 Task: Create a due date automation trigger when advanced on, 2 days after a card is due add dates starting today at 11:00 AM.
Action: Mouse moved to (1036, 300)
Screenshot: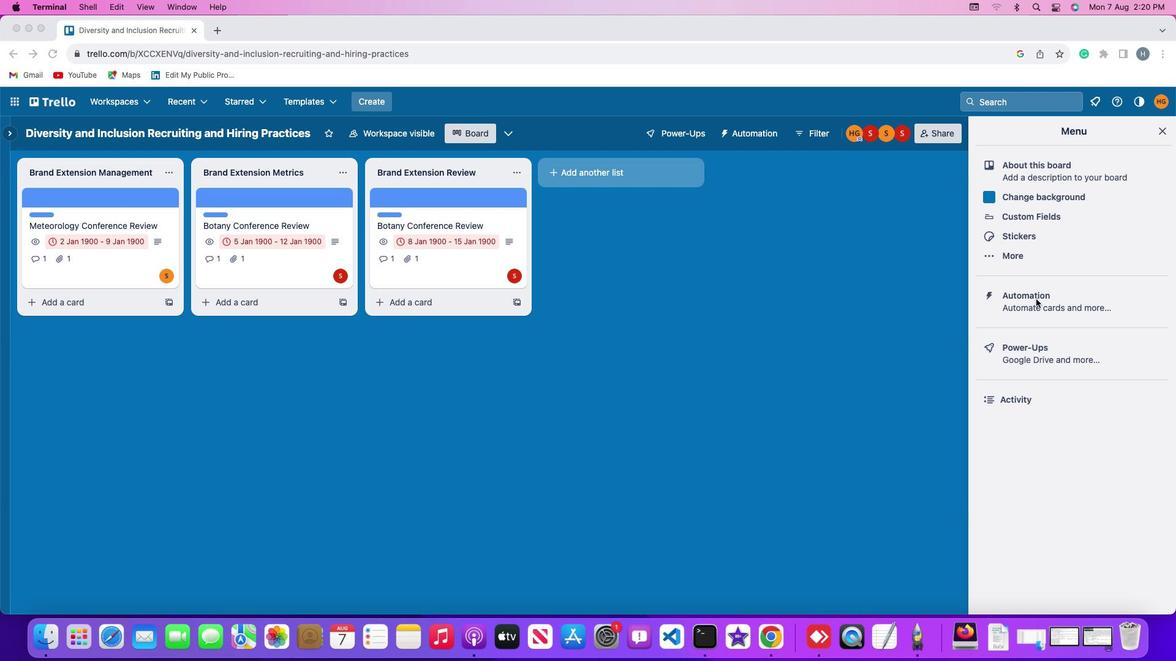 
Action: Mouse pressed left at (1036, 300)
Screenshot: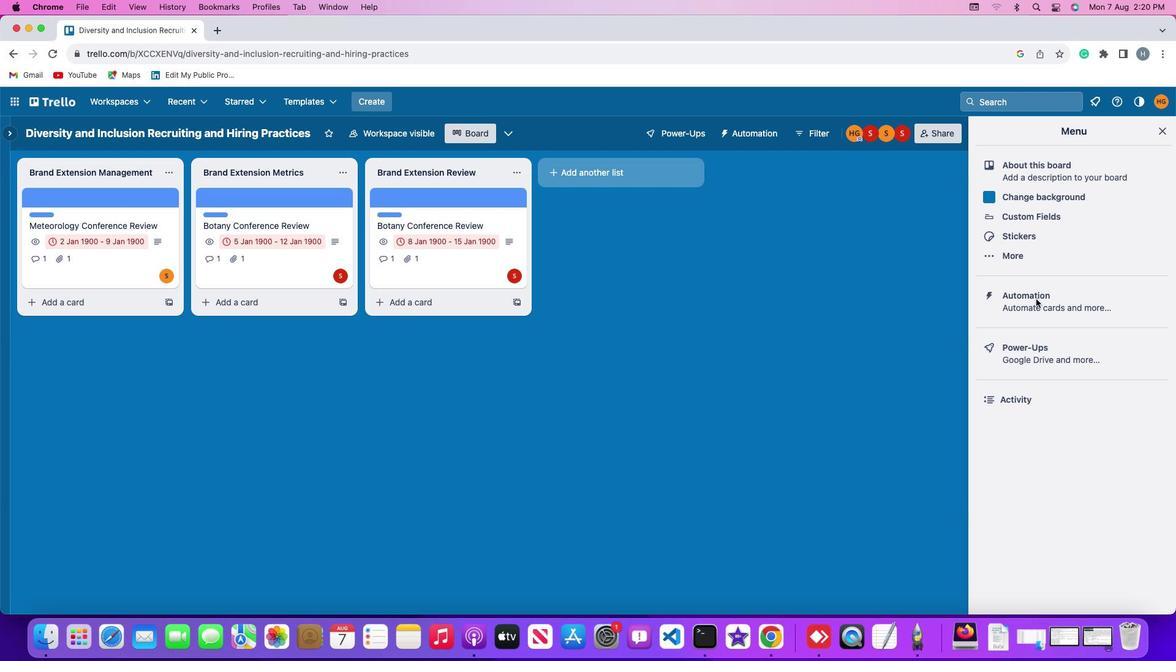 
Action: Mouse pressed left at (1036, 300)
Screenshot: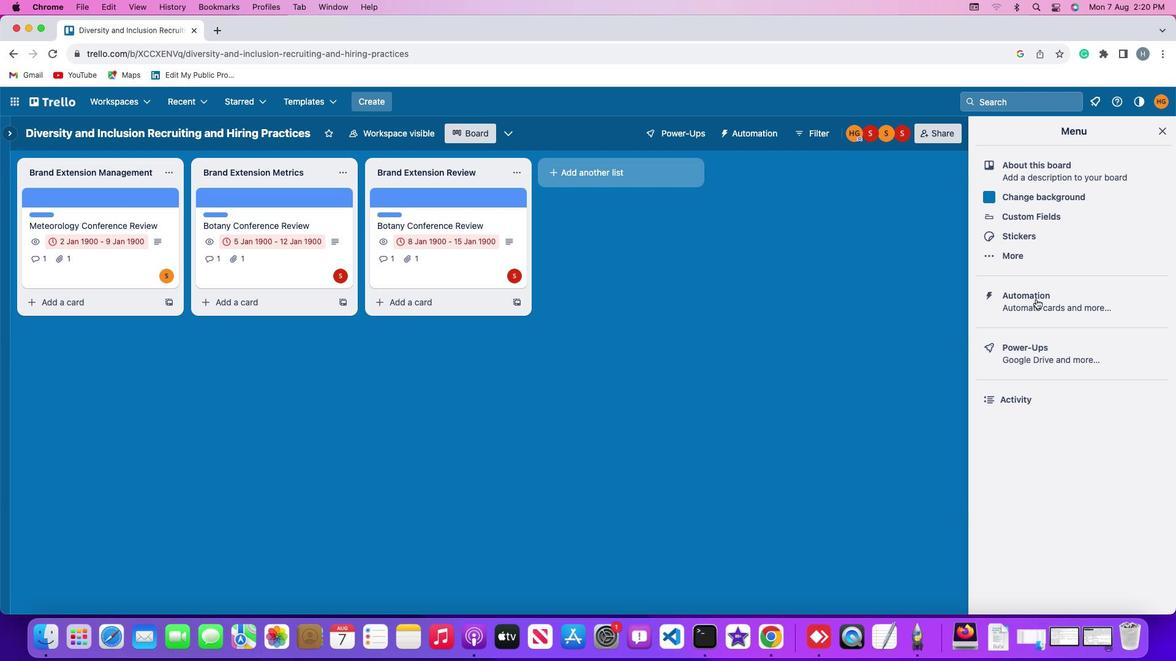 
Action: Mouse moved to (80, 291)
Screenshot: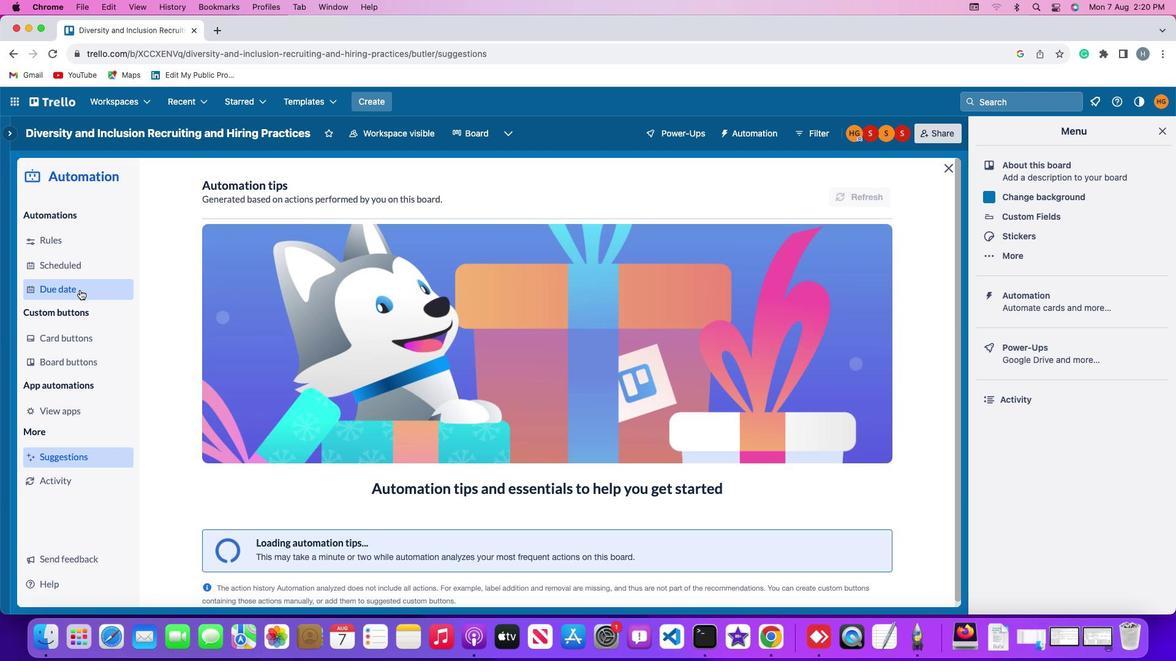 
Action: Mouse pressed left at (80, 291)
Screenshot: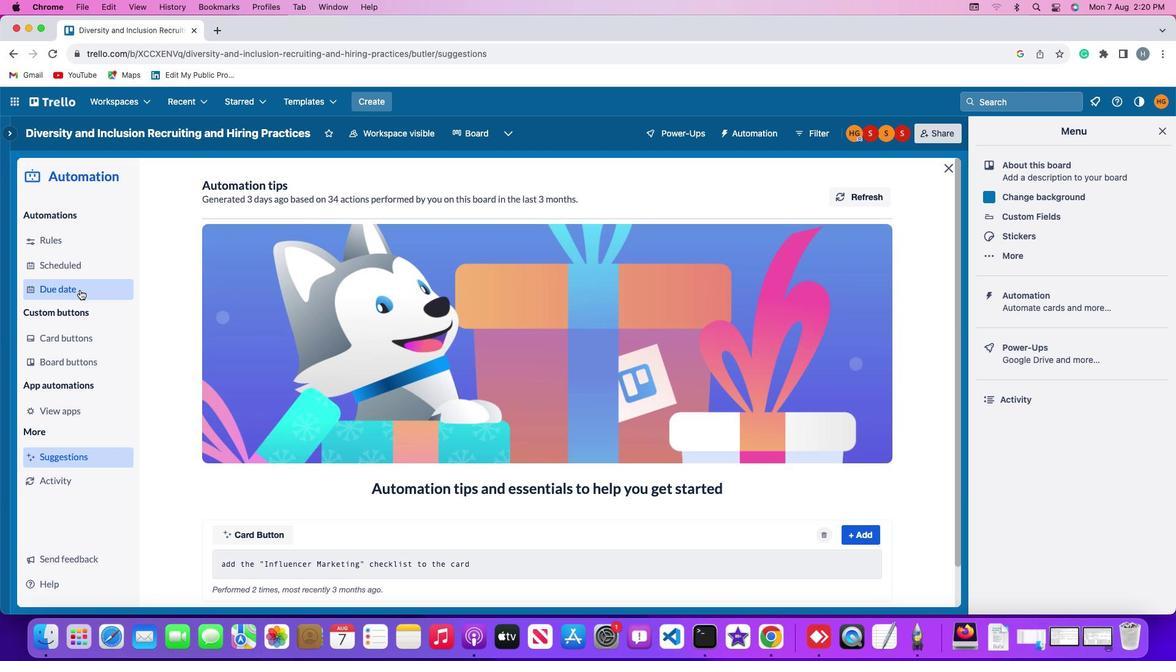 
Action: Mouse moved to (834, 186)
Screenshot: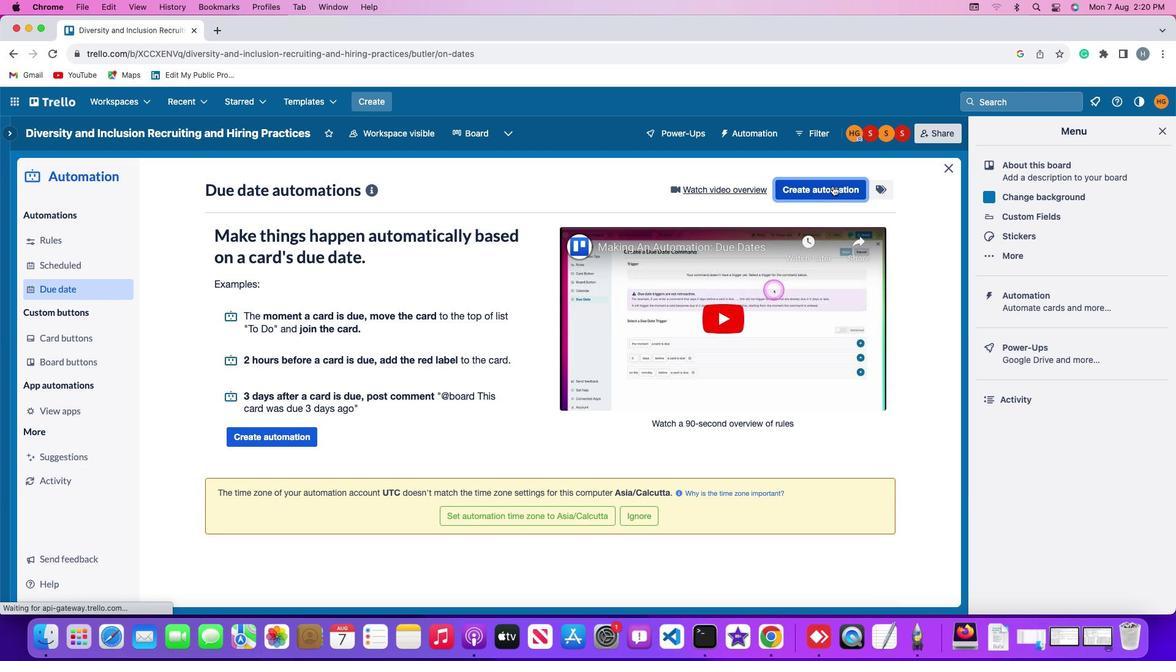 
Action: Mouse pressed left at (834, 186)
Screenshot: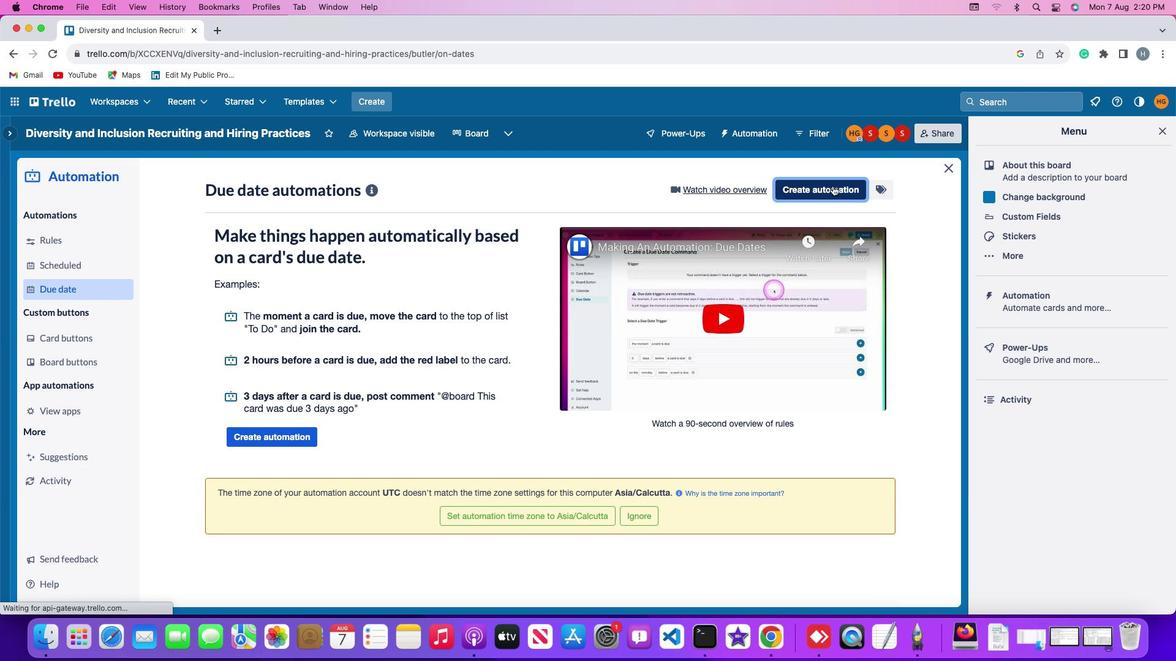 
Action: Mouse moved to (564, 309)
Screenshot: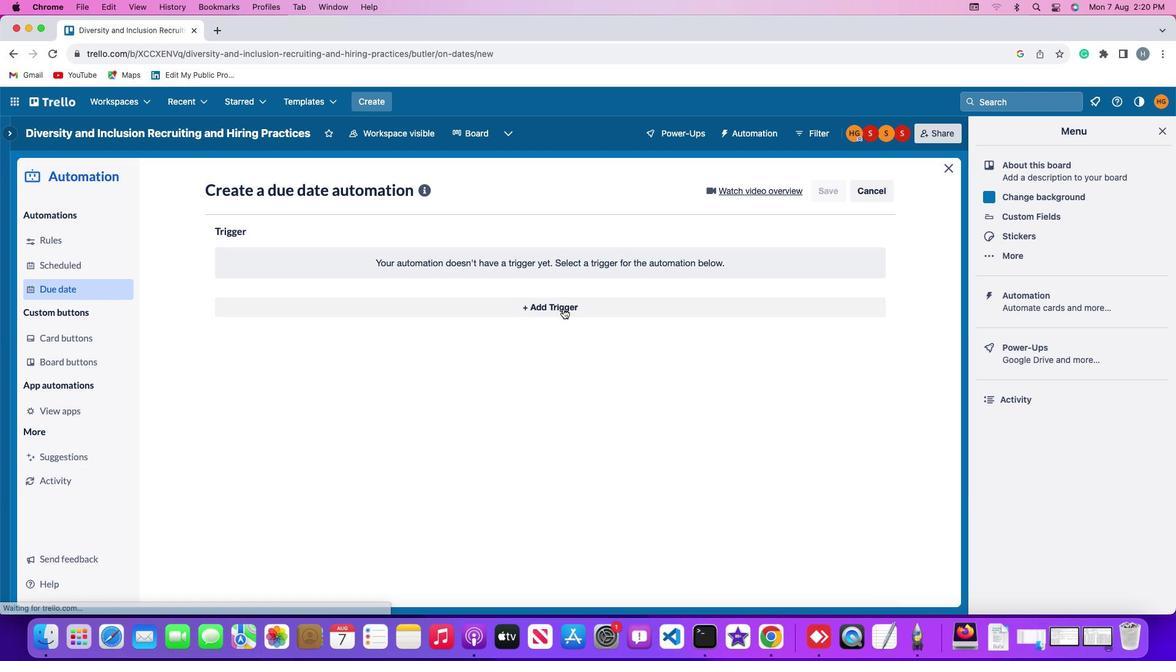 
Action: Mouse pressed left at (564, 309)
Screenshot: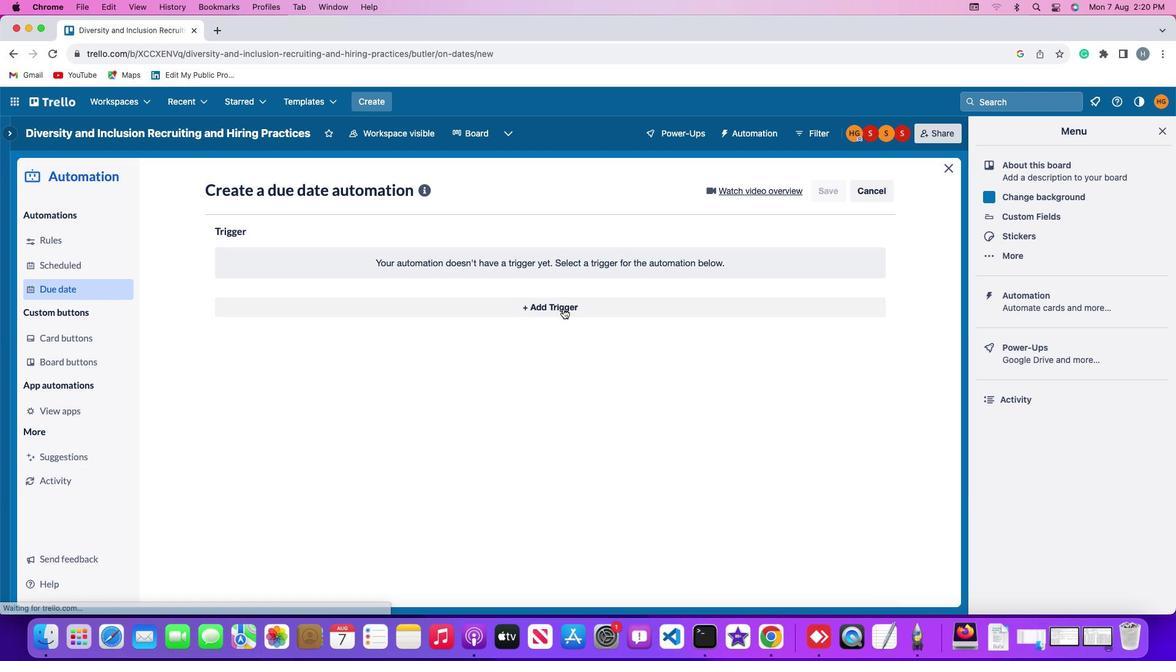 
Action: Mouse moved to (236, 497)
Screenshot: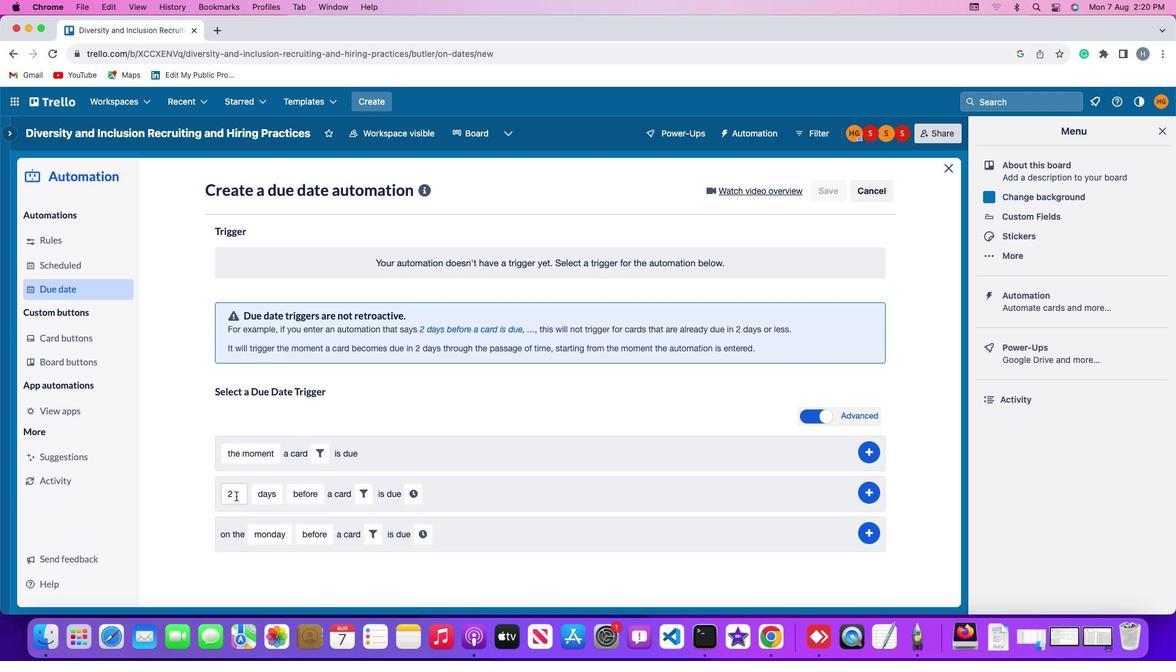 
Action: Mouse pressed left at (236, 497)
Screenshot: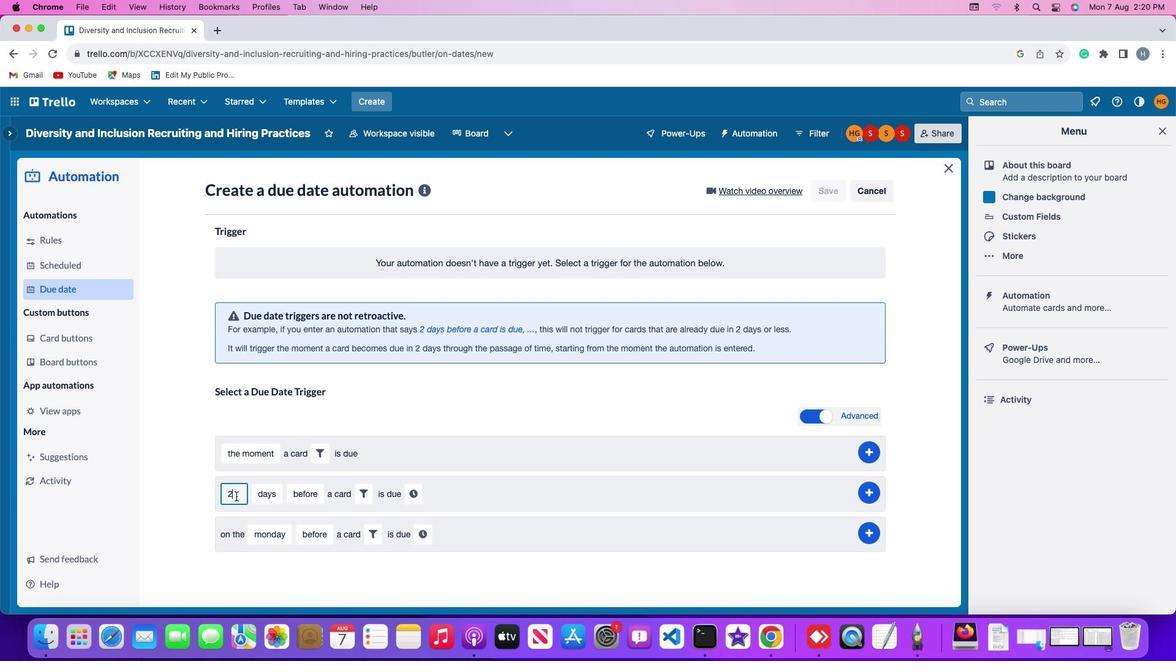 
Action: Mouse moved to (237, 496)
Screenshot: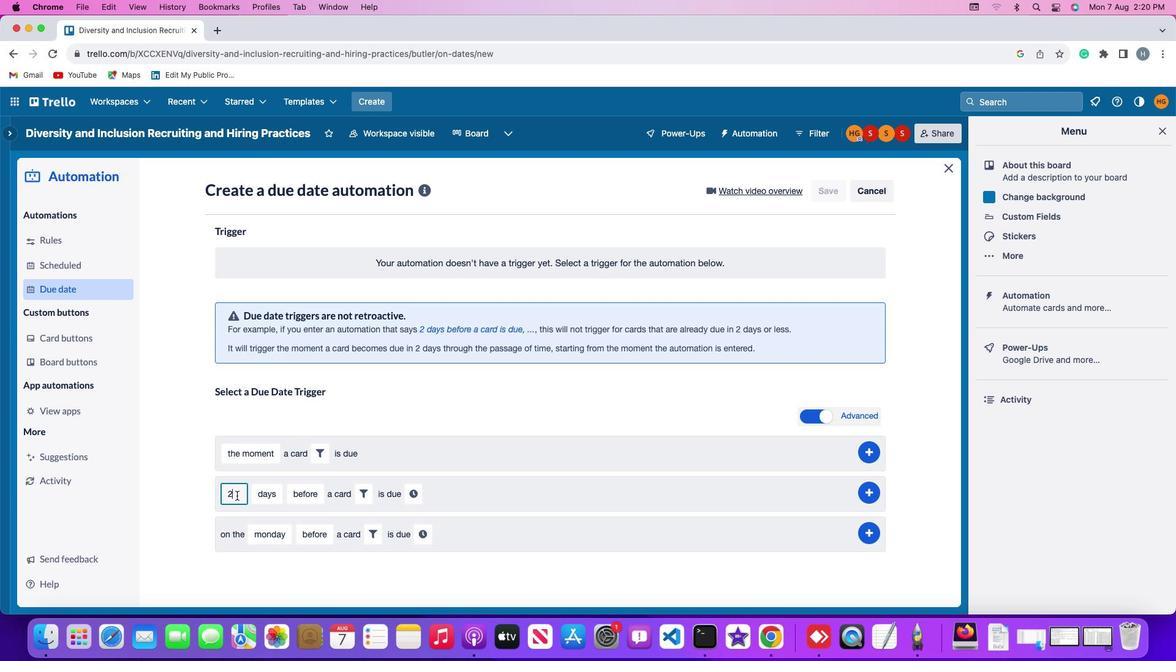 
Action: Key pressed Key.backspace'2'
Screenshot: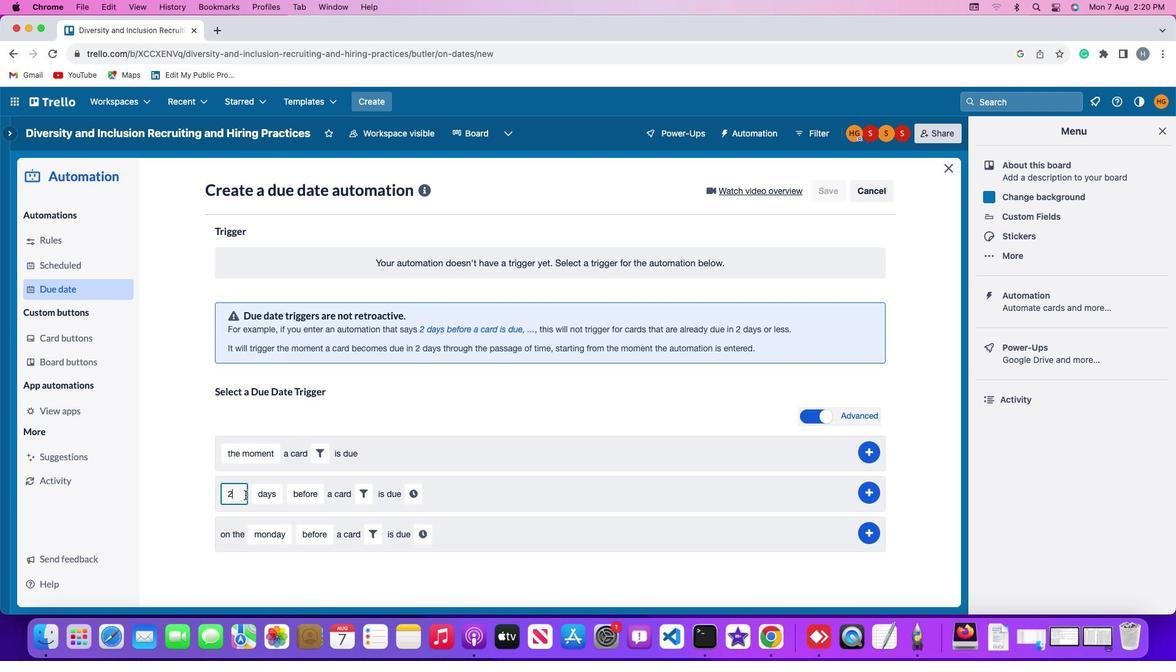 
Action: Mouse moved to (275, 496)
Screenshot: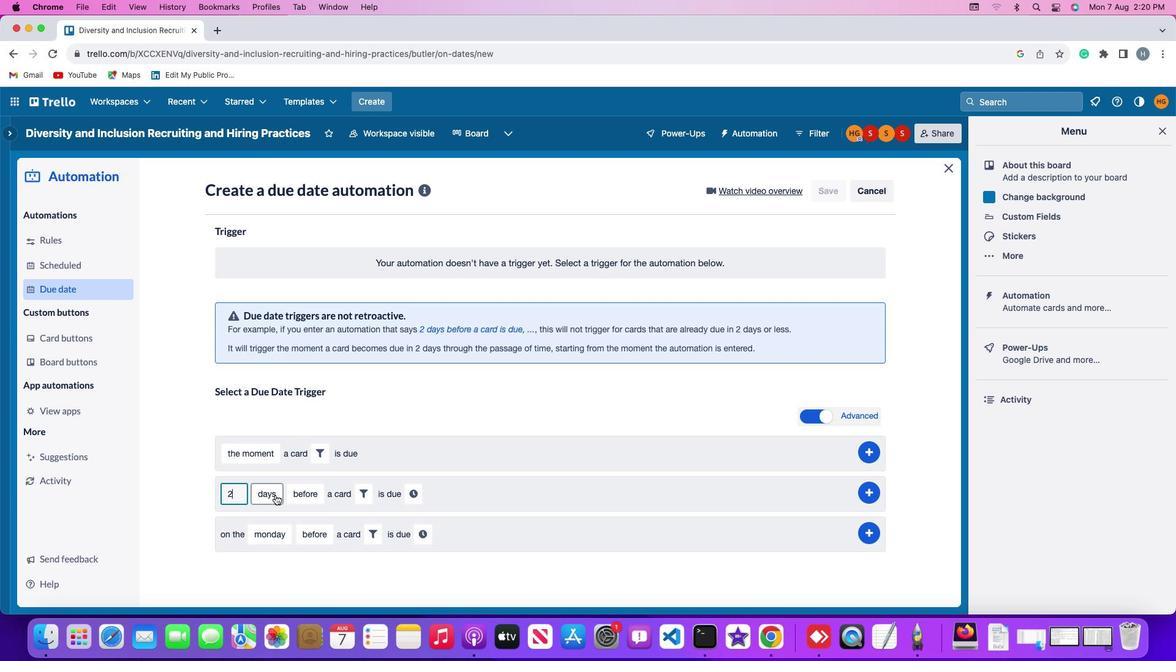 
Action: Mouse pressed left at (275, 496)
Screenshot: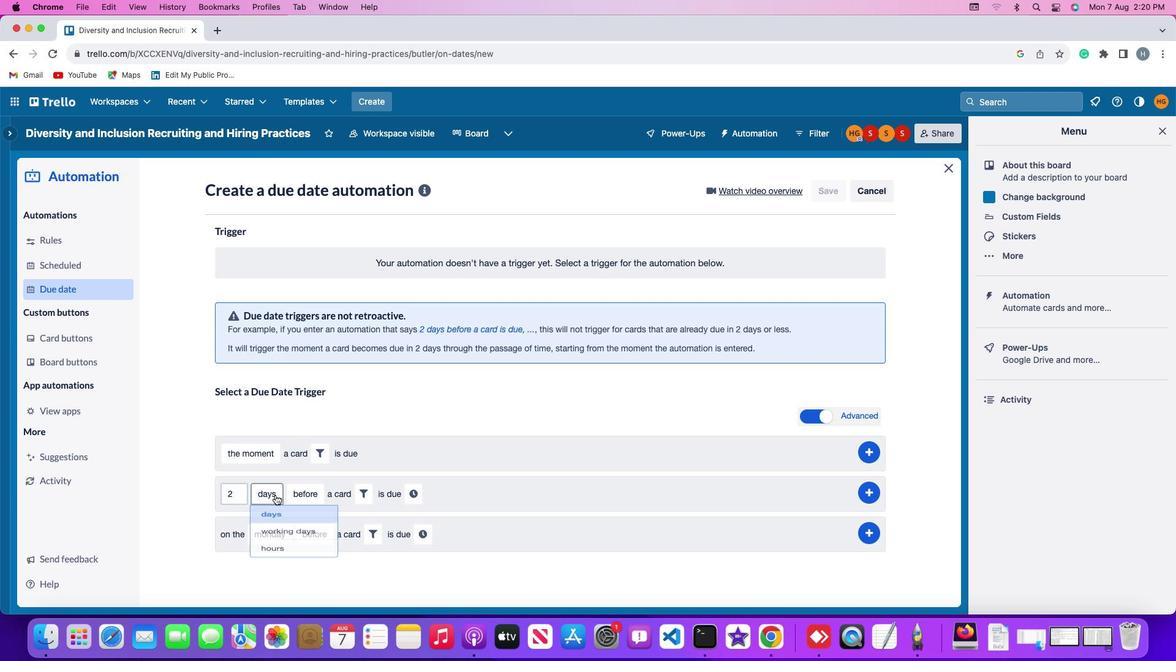 
Action: Mouse moved to (278, 517)
Screenshot: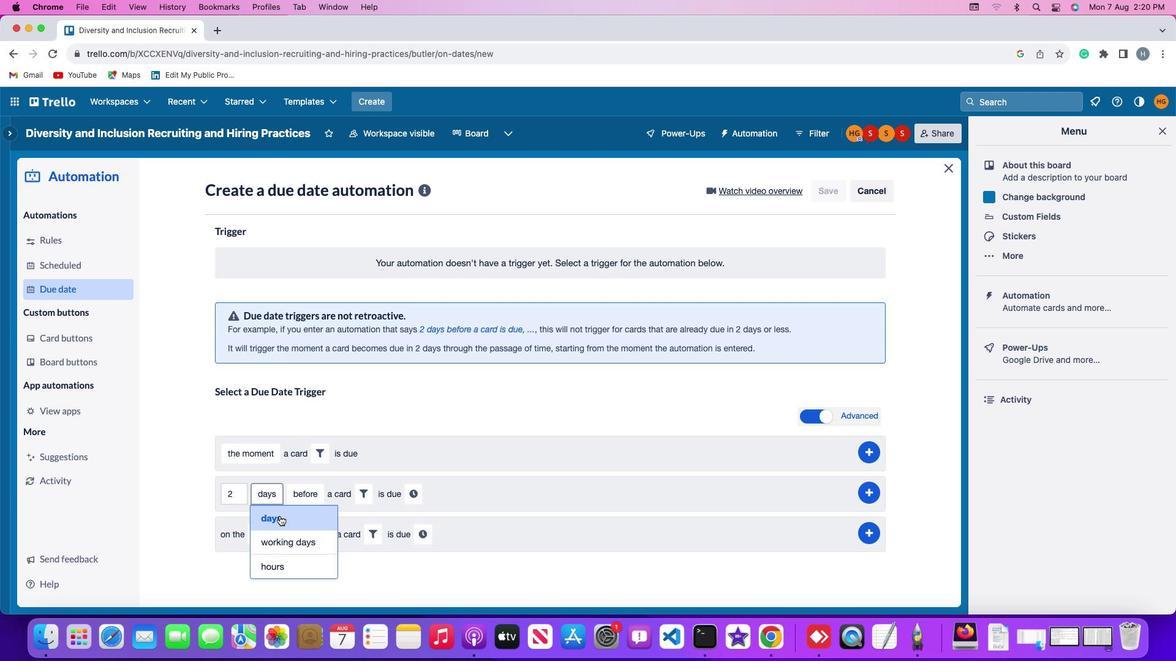 
Action: Mouse pressed left at (278, 517)
Screenshot: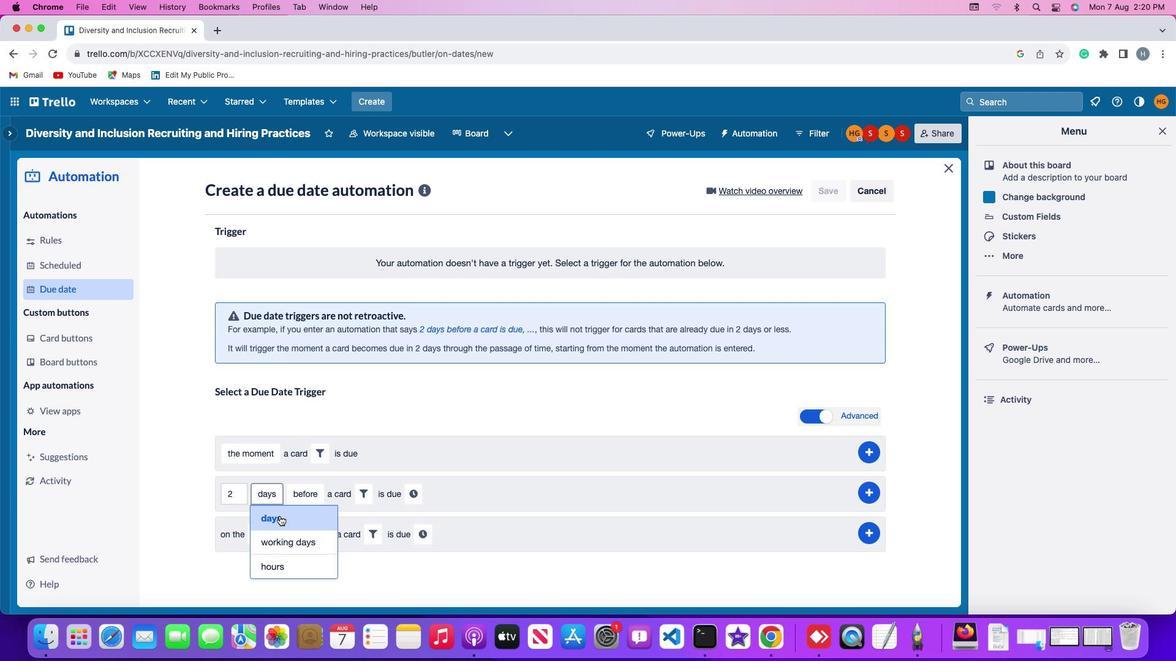 
Action: Mouse moved to (298, 496)
Screenshot: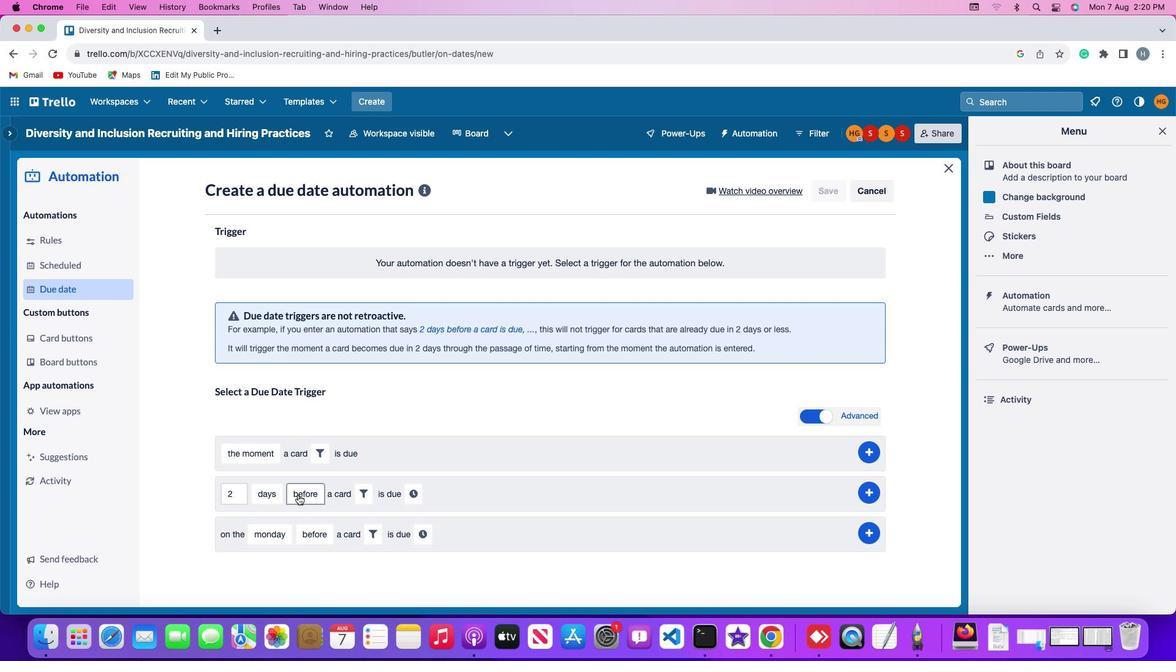 
Action: Mouse pressed left at (298, 496)
Screenshot: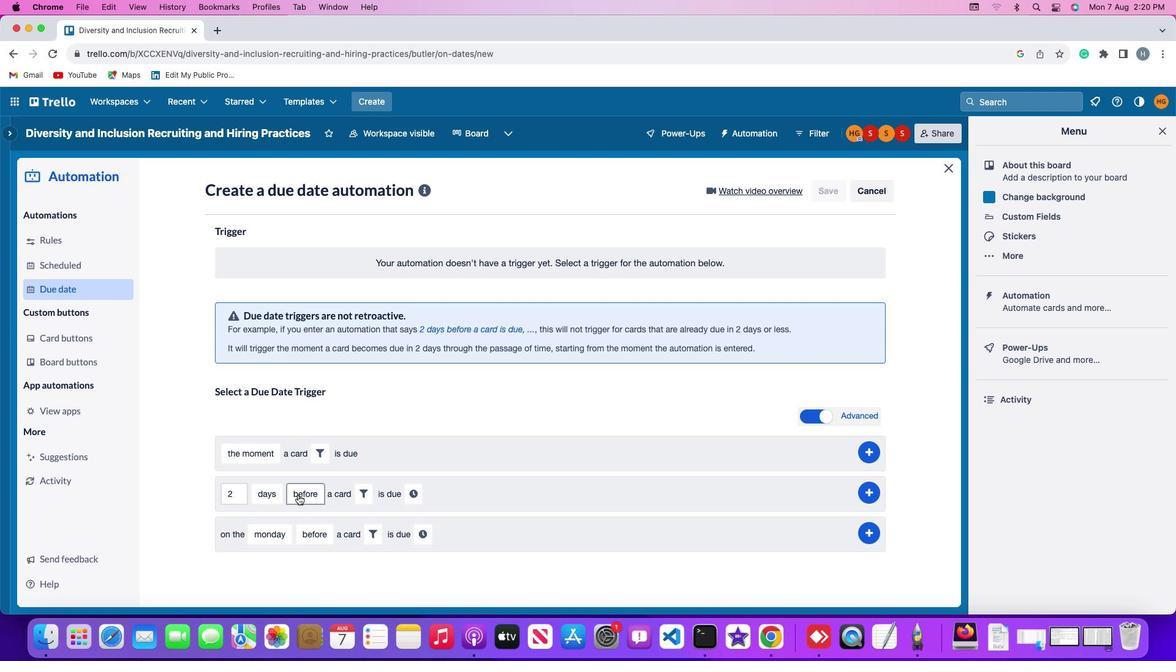 
Action: Mouse moved to (303, 541)
Screenshot: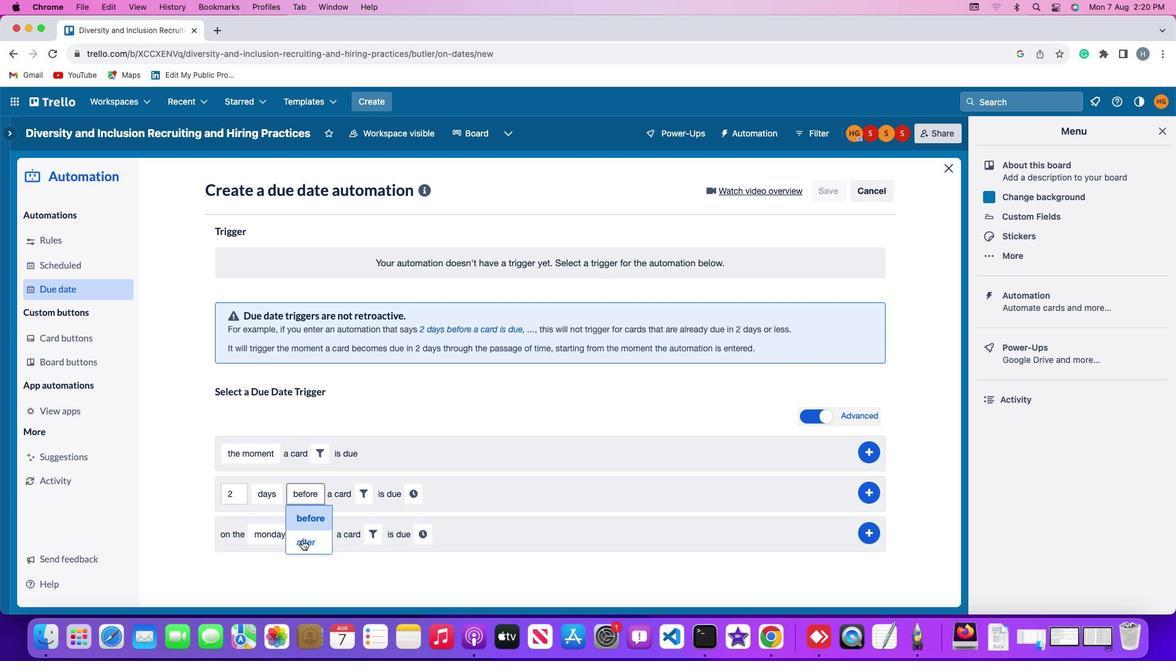 
Action: Mouse pressed left at (303, 541)
Screenshot: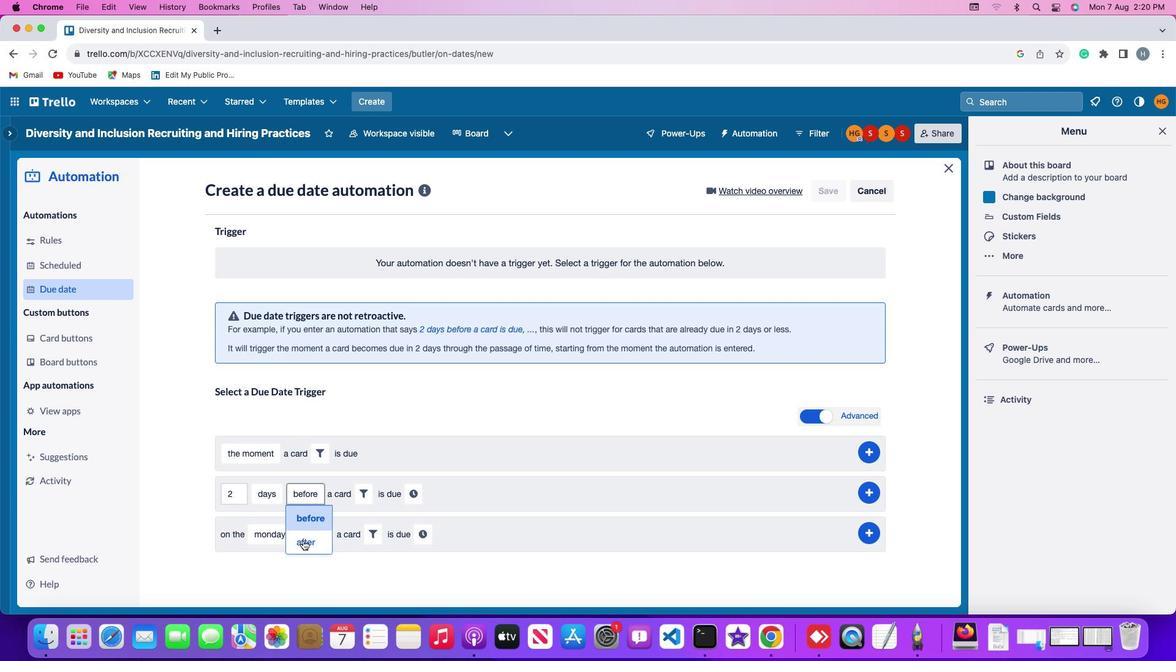 
Action: Mouse moved to (352, 497)
Screenshot: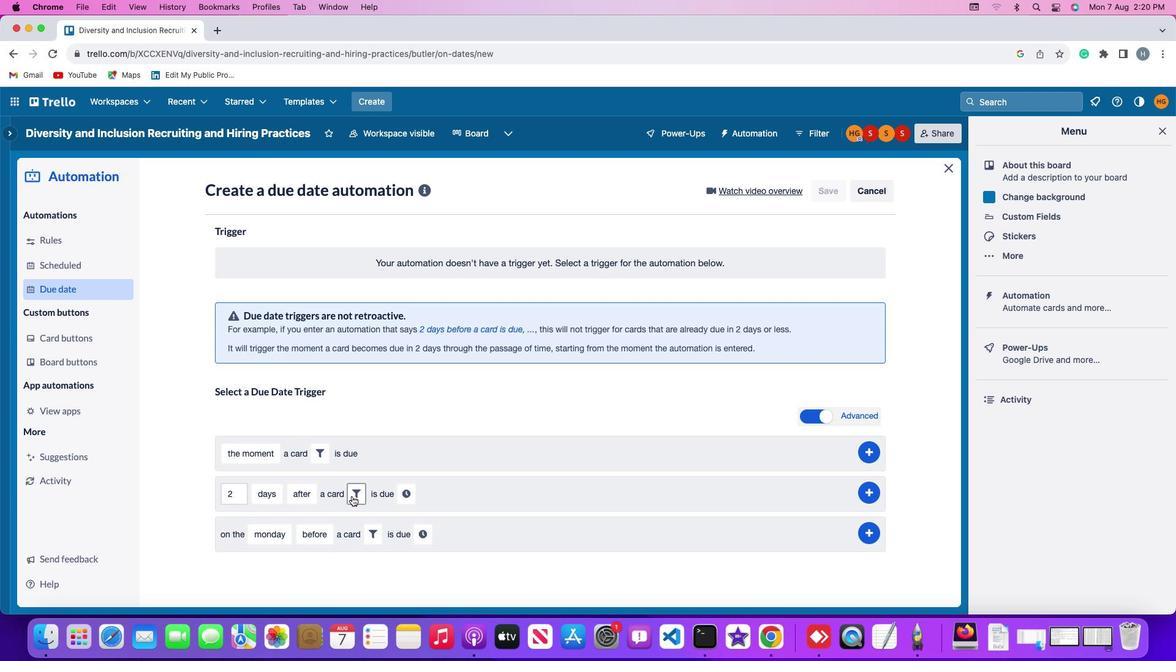 
Action: Mouse pressed left at (352, 497)
Screenshot: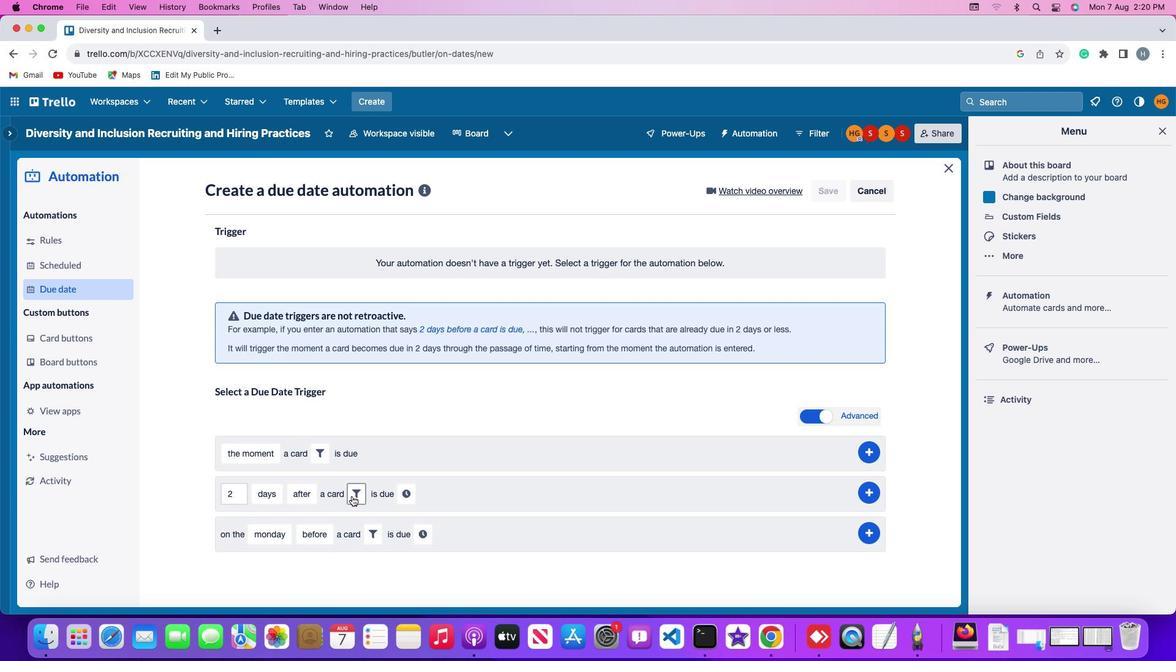 
Action: Mouse moved to (421, 534)
Screenshot: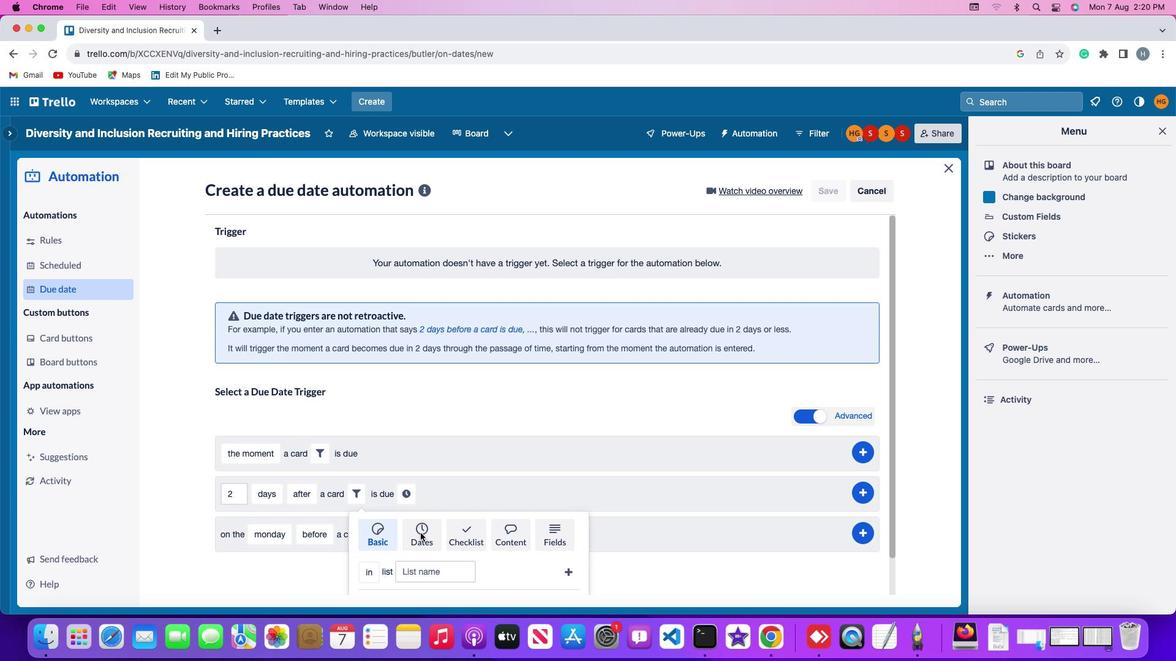 
Action: Mouse pressed left at (421, 534)
Screenshot: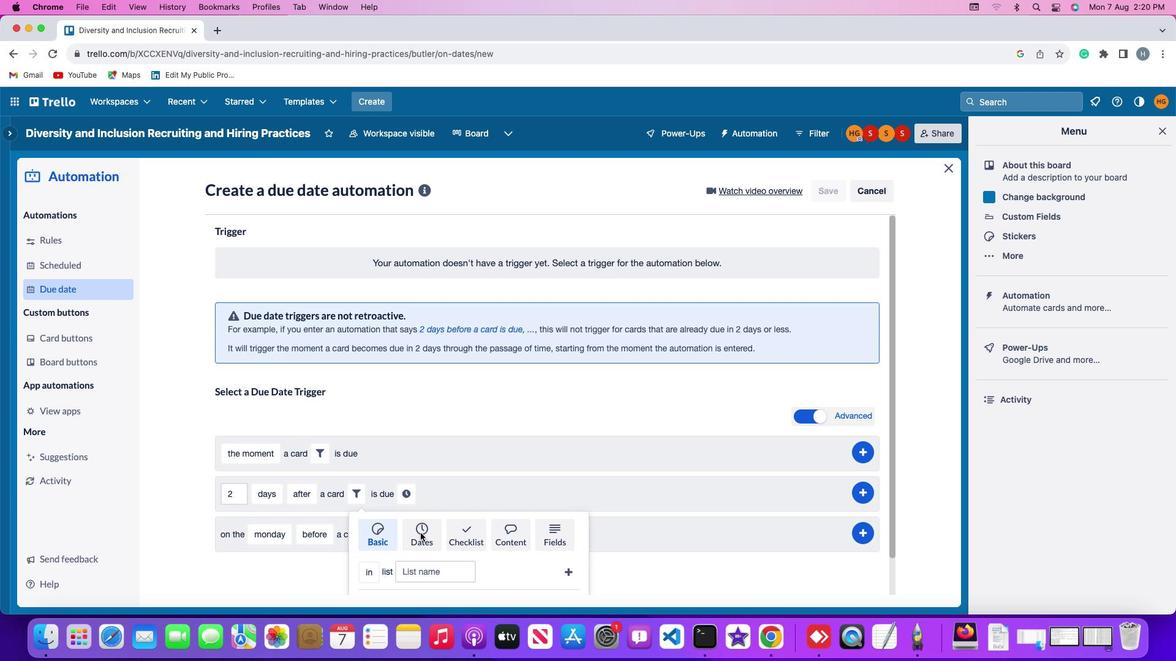 
Action: Mouse scrolled (421, 534) with delta (0, 0)
Screenshot: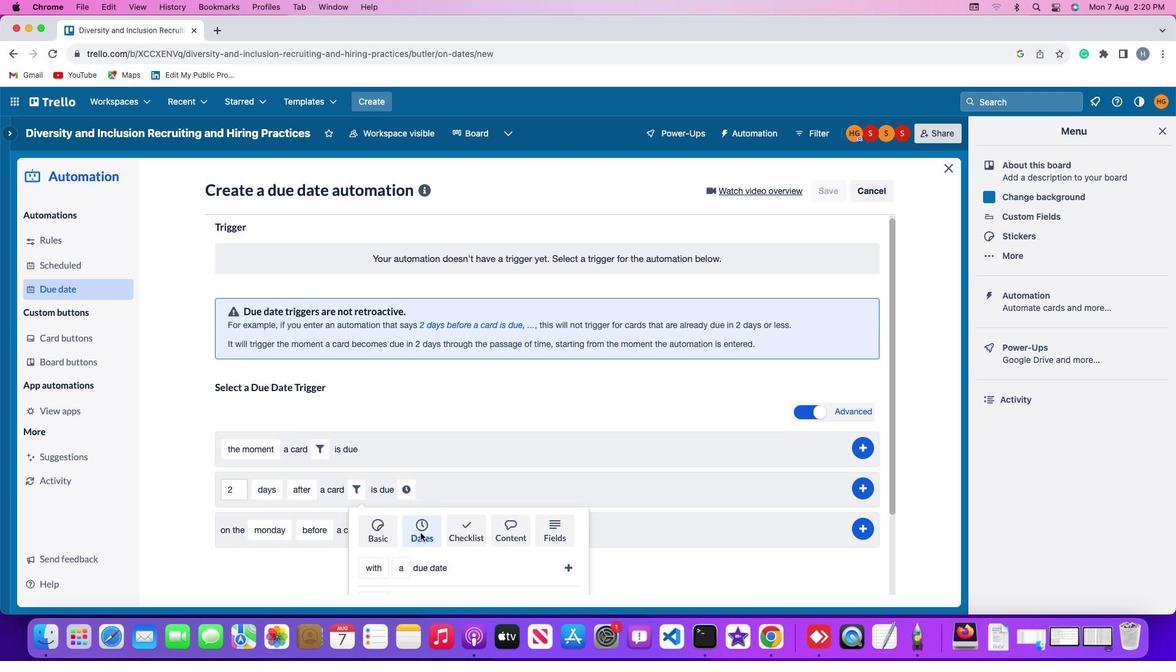 
Action: Mouse scrolled (421, 534) with delta (0, 0)
Screenshot: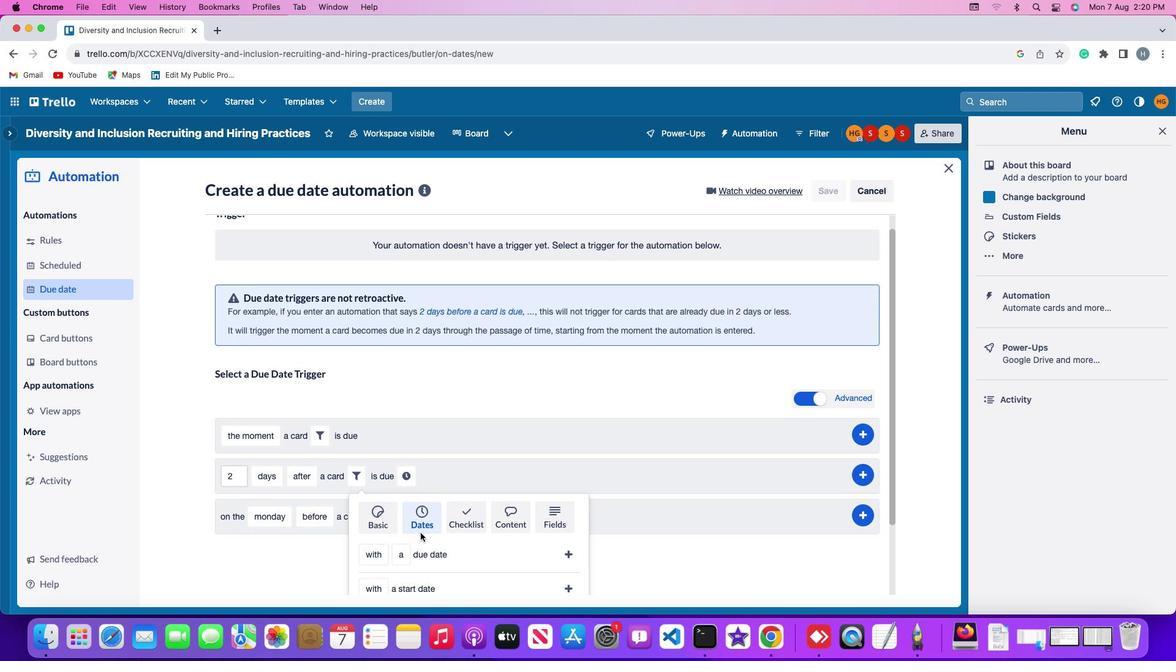 
Action: Mouse scrolled (421, 534) with delta (0, 0)
Screenshot: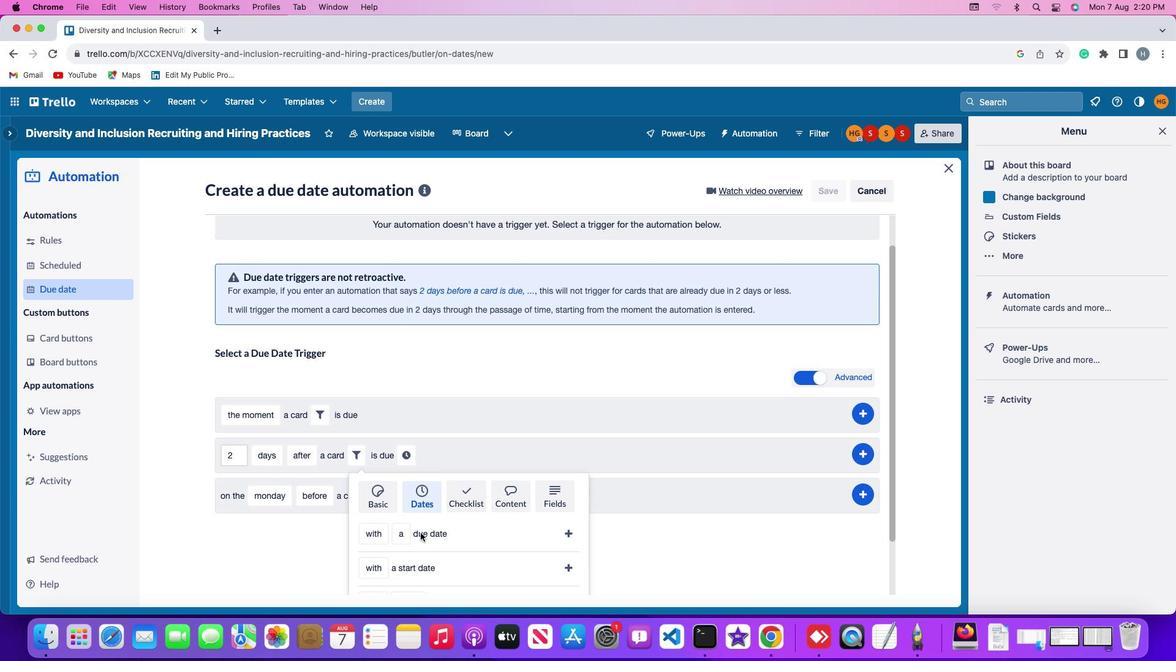 
Action: Mouse scrolled (421, 534) with delta (0, -1)
Screenshot: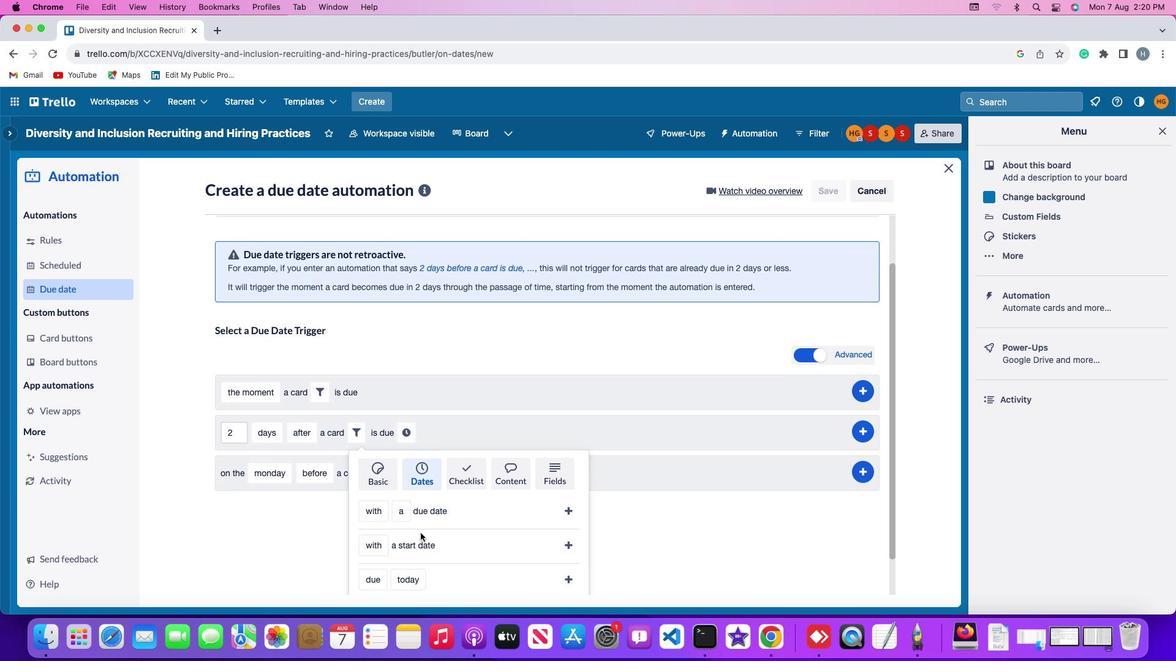 
Action: Mouse moved to (384, 538)
Screenshot: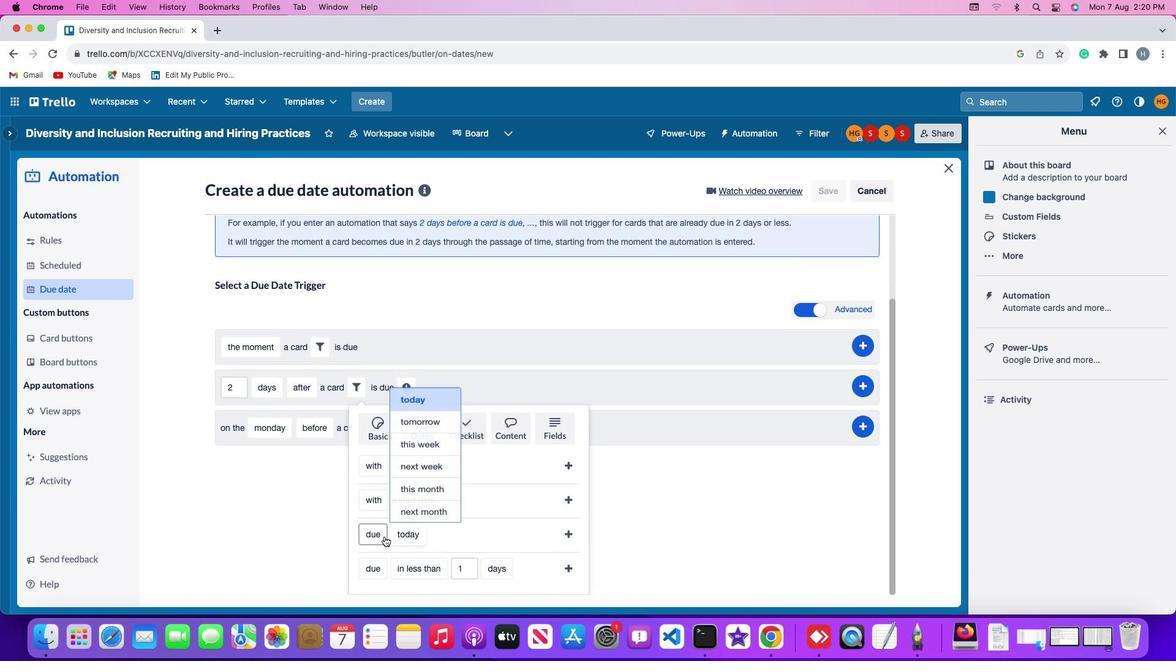 
Action: Mouse pressed left at (384, 538)
Screenshot: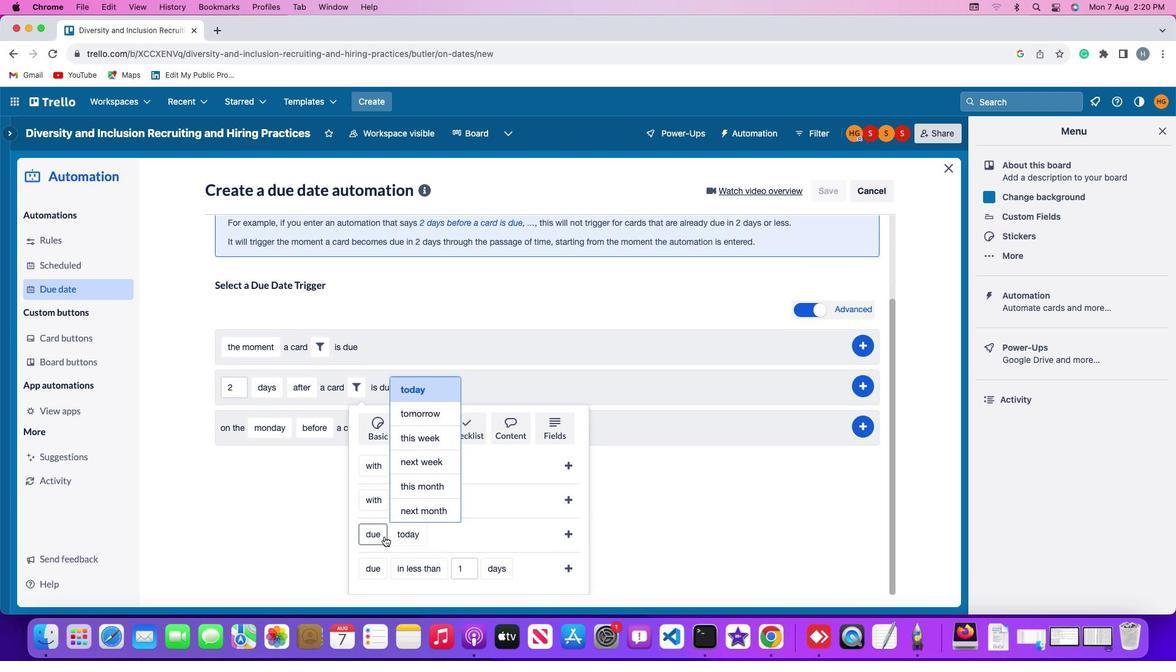 
Action: Mouse moved to (394, 489)
Screenshot: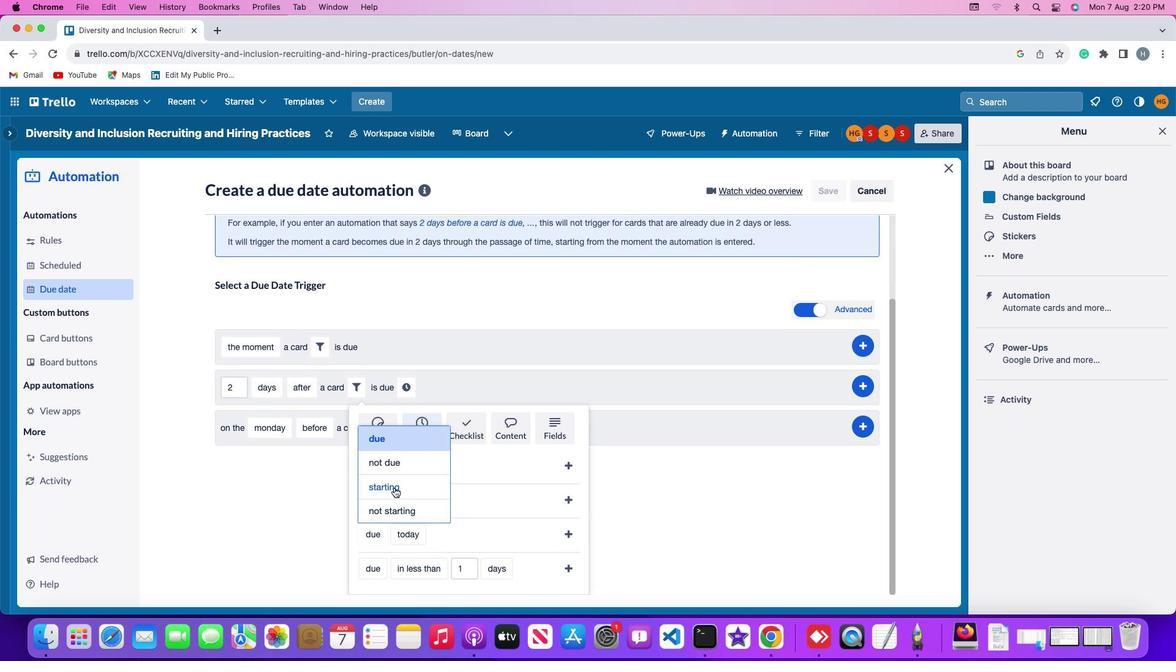 
Action: Mouse pressed left at (394, 489)
Screenshot: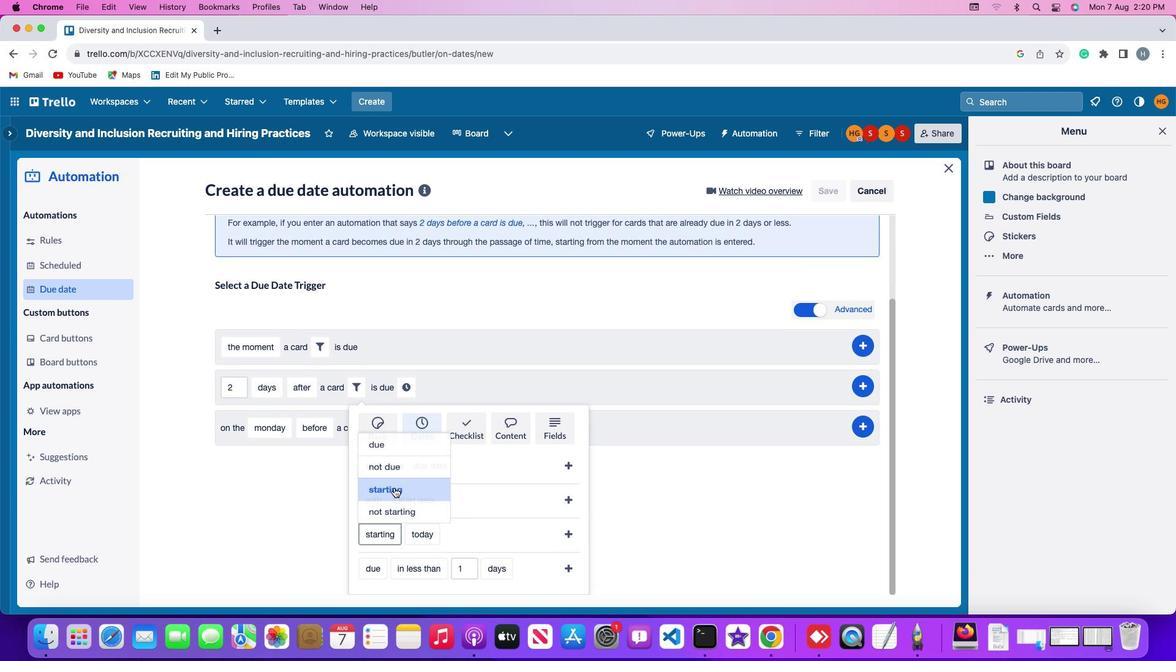
Action: Mouse moved to (417, 535)
Screenshot: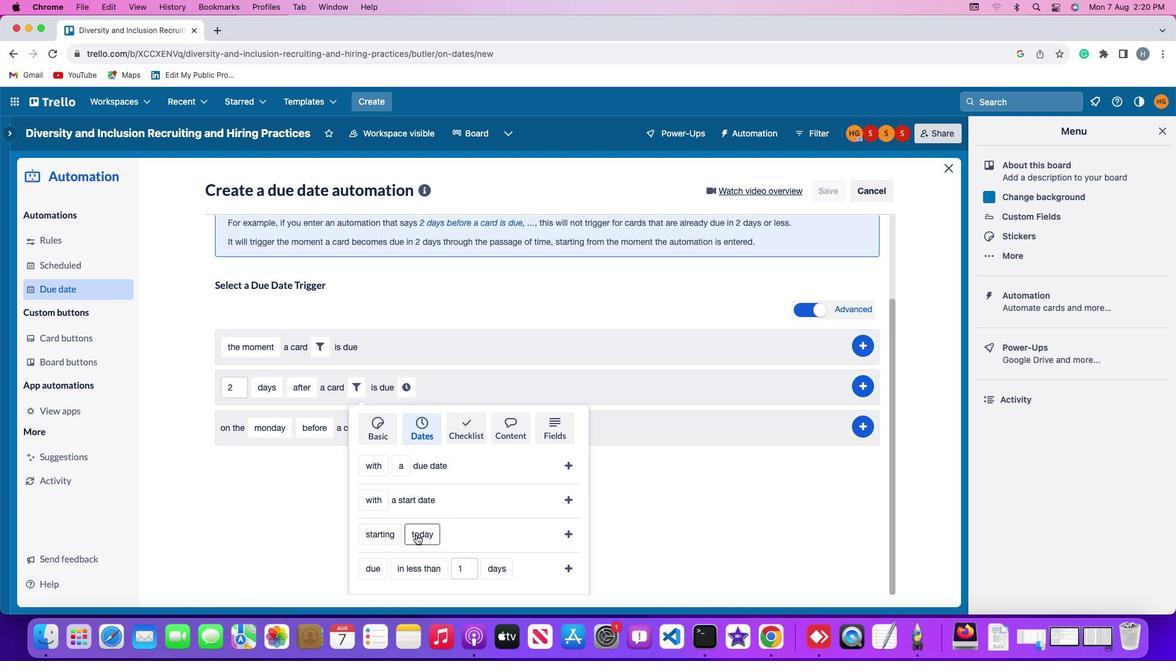 
Action: Mouse pressed left at (417, 535)
Screenshot: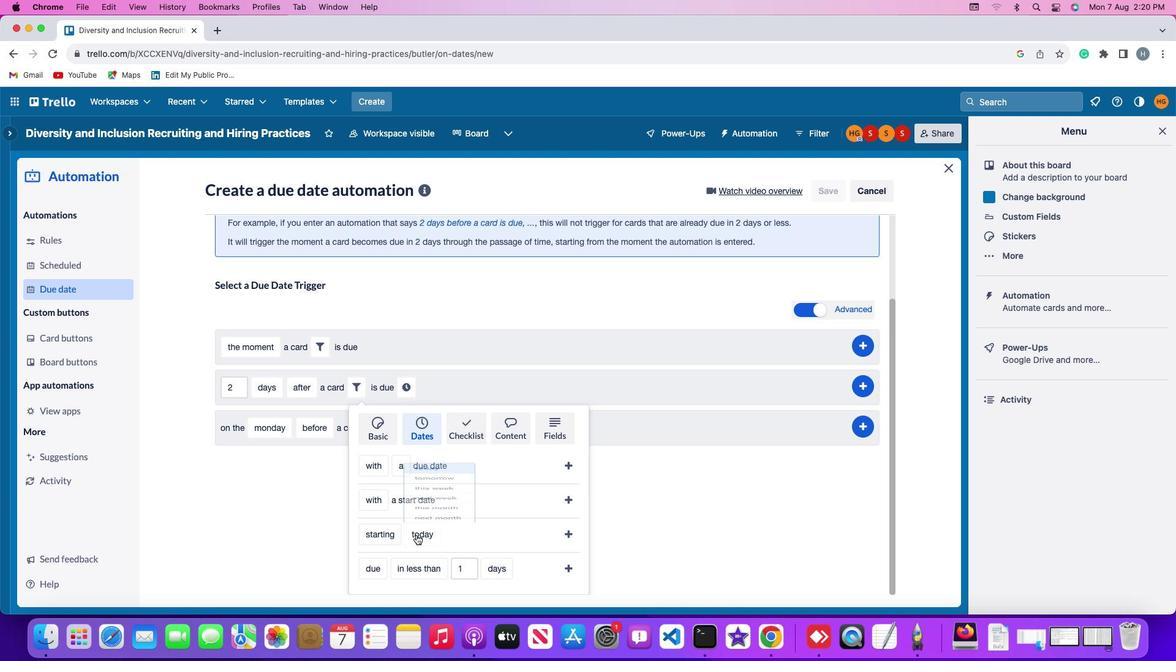 
Action: Mouse moved to (447, 394)
Screenshot: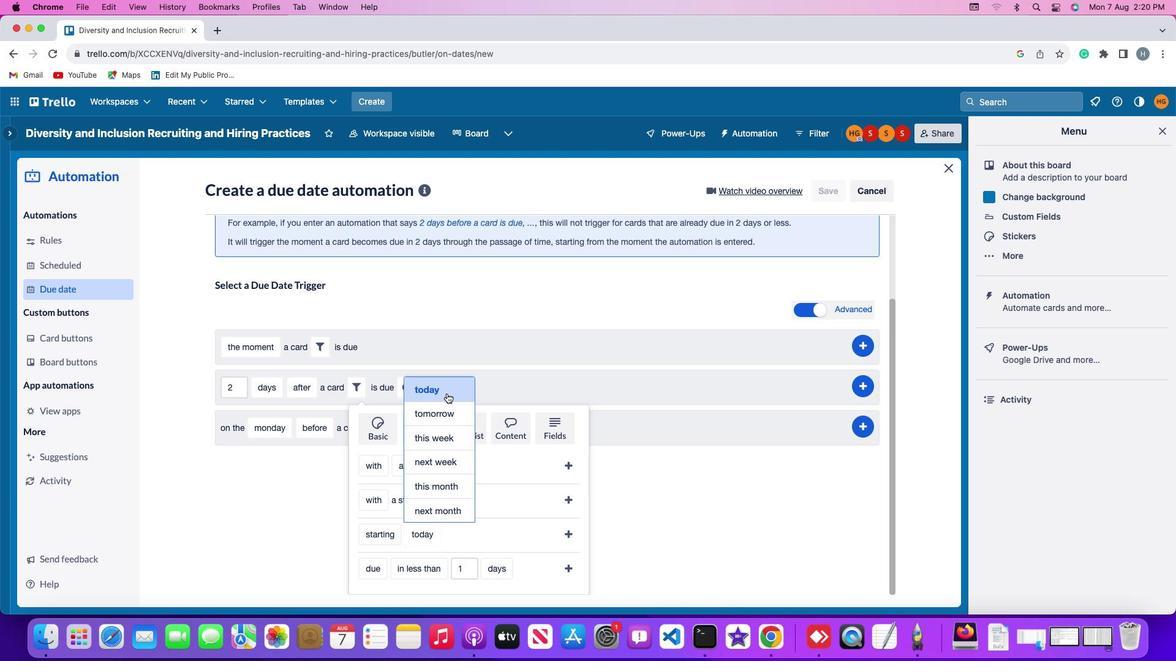 
Action: Mouse pressed left at (447, 394)
Screenshot: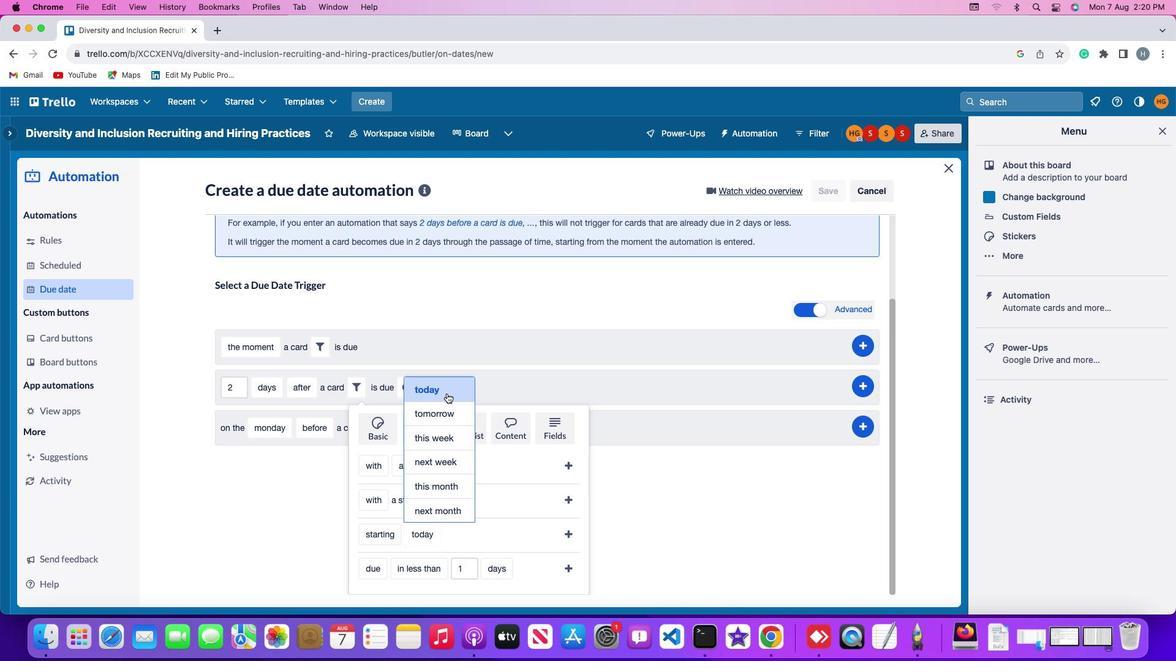 
Action: Mouse moved to (571, 531)
Screenshot: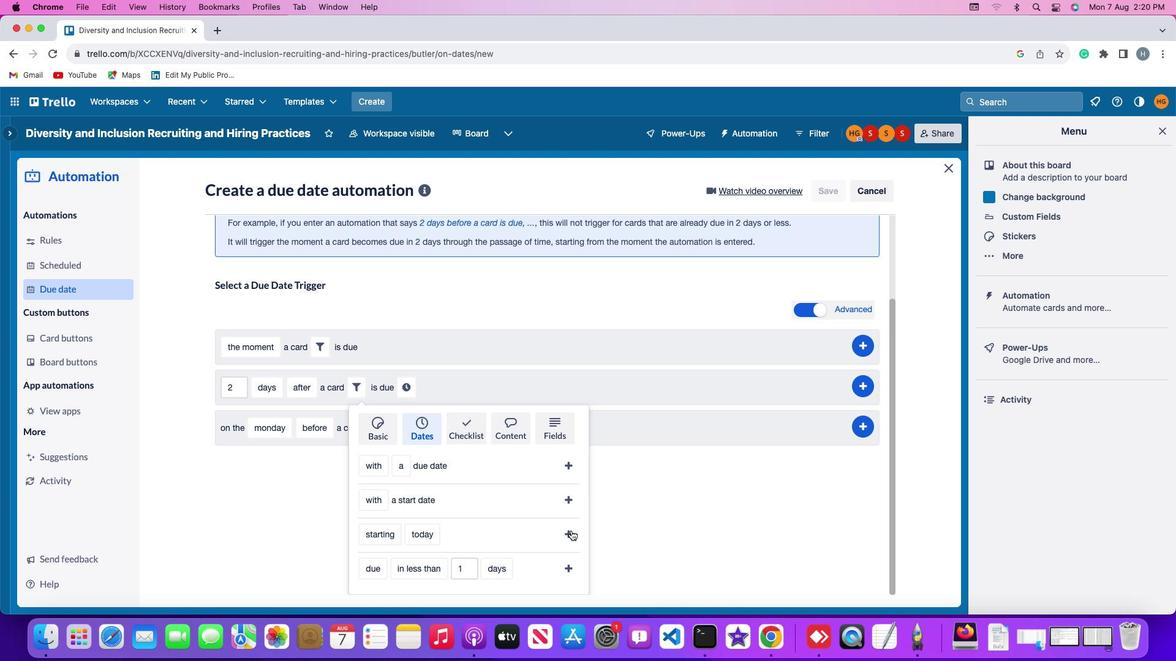 
Action: Mouse pressed left at (571, 531)
Screenshot: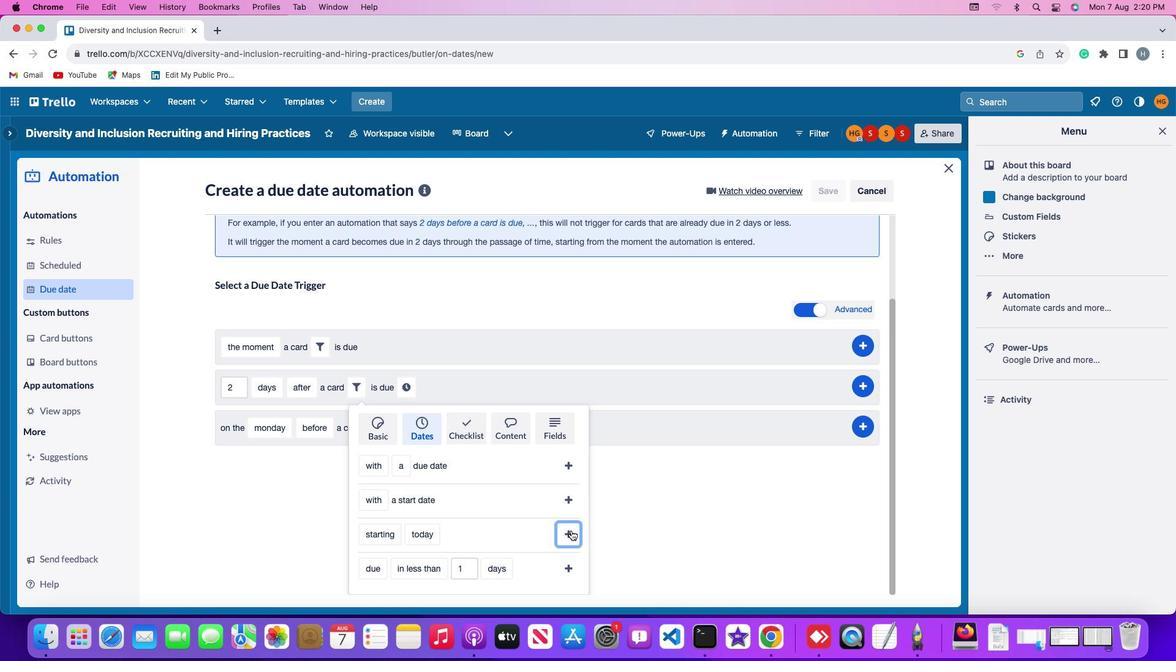 
Action: Mouse moved to (489, 495)
Screenshot: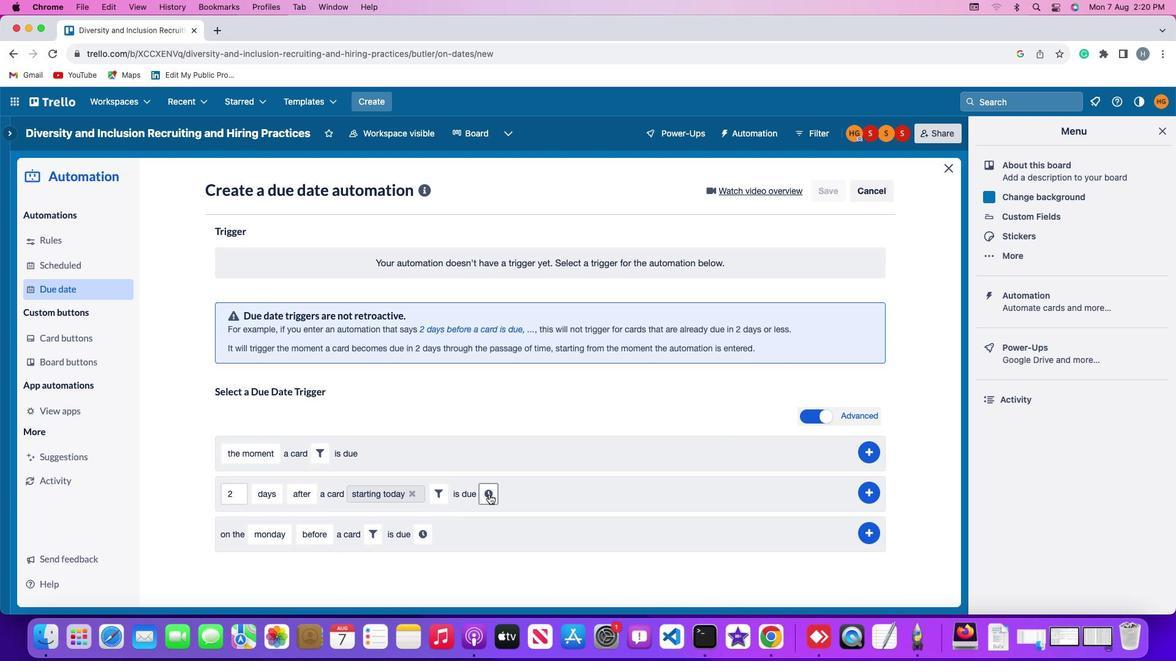 
Action: Mouse pressed left at (489, 495)
Screenshot: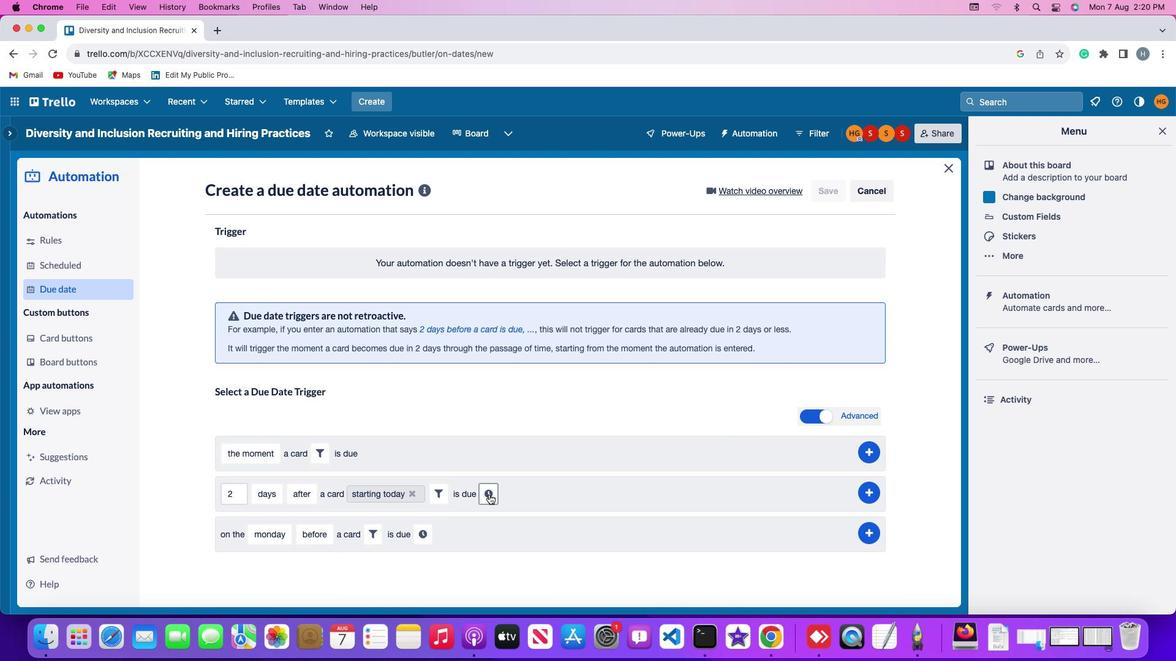 
Action: Mouse moved to (508, 493)
Screenshot: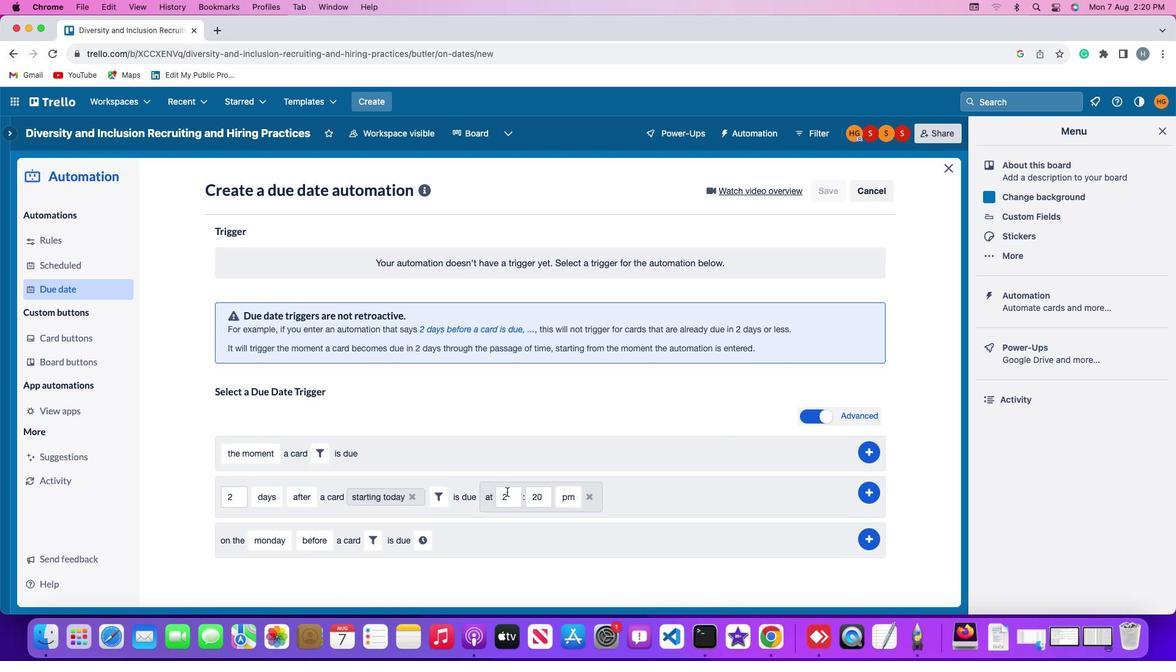 
Action: Mouse pressed left at (508, 493)
Screenshot: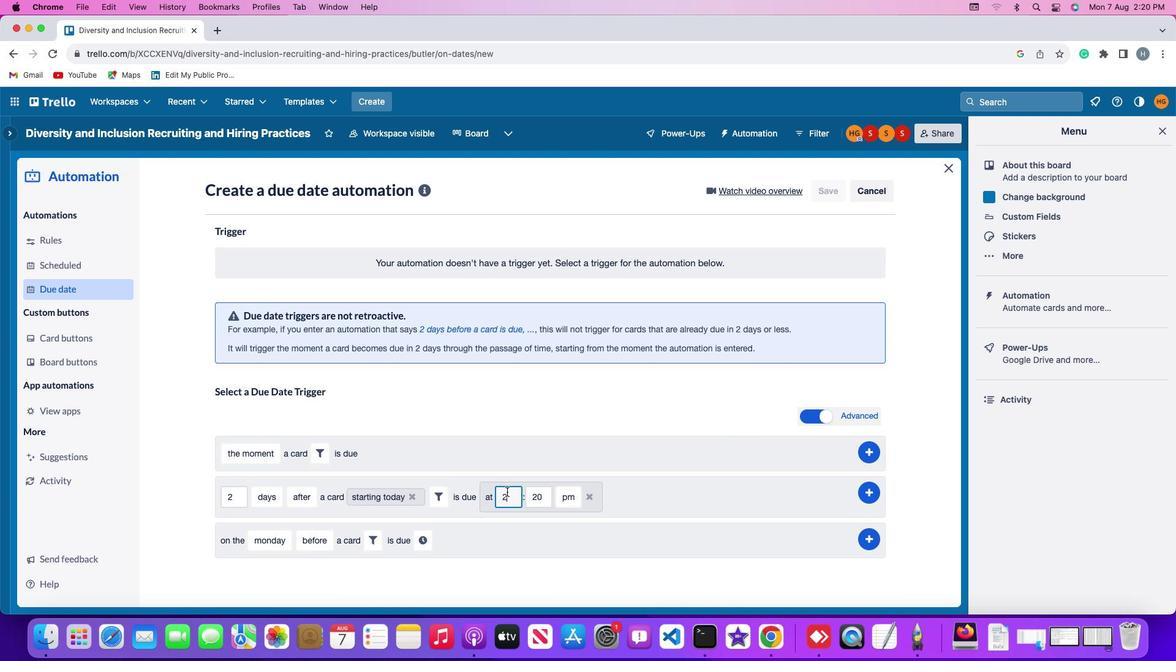 
Action: Mouse moved to (509, 492)
Screenshot: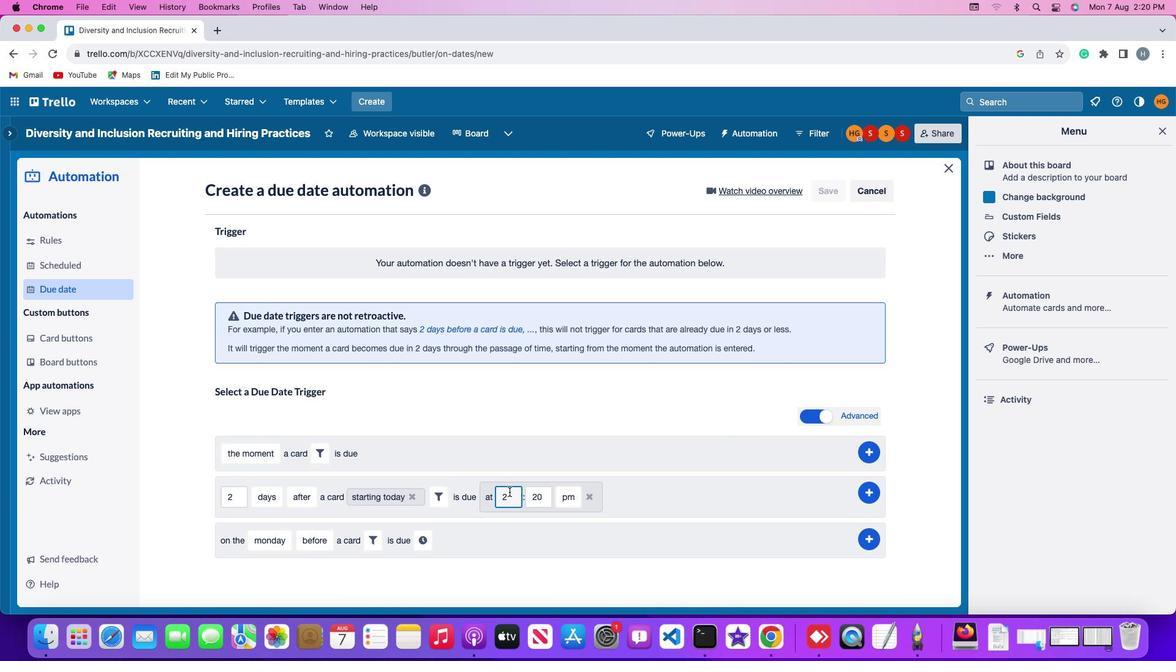 
Action: Key pressed Key.backspace
Screenshot: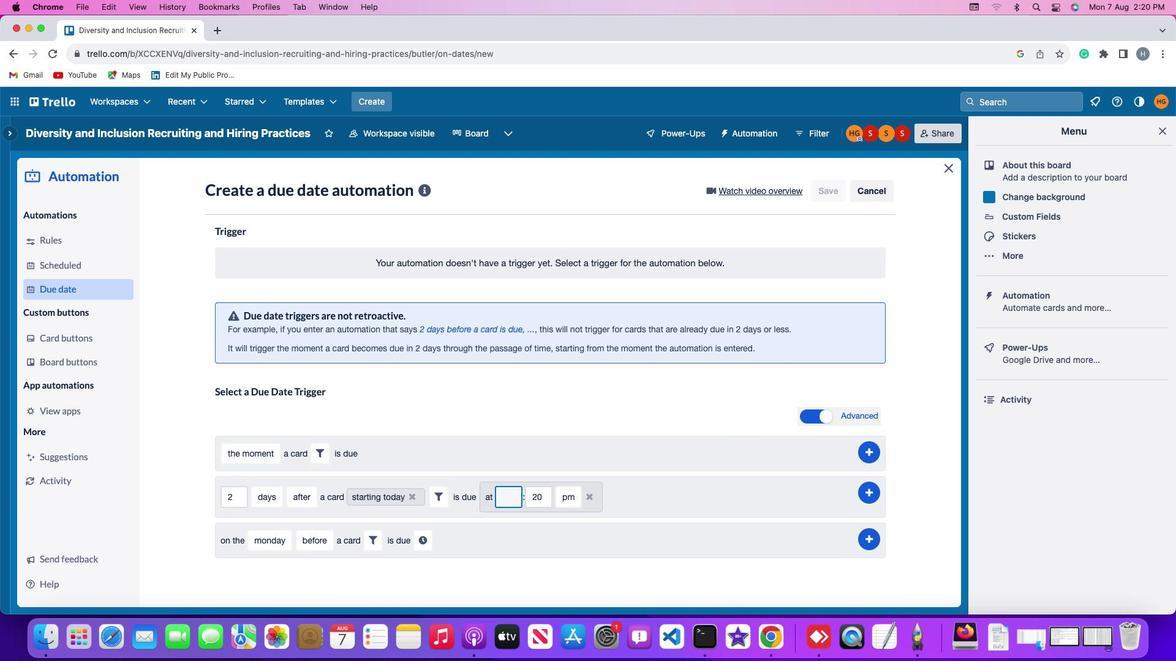 
Action: Mouse moved to (519, 495)
Screenshot: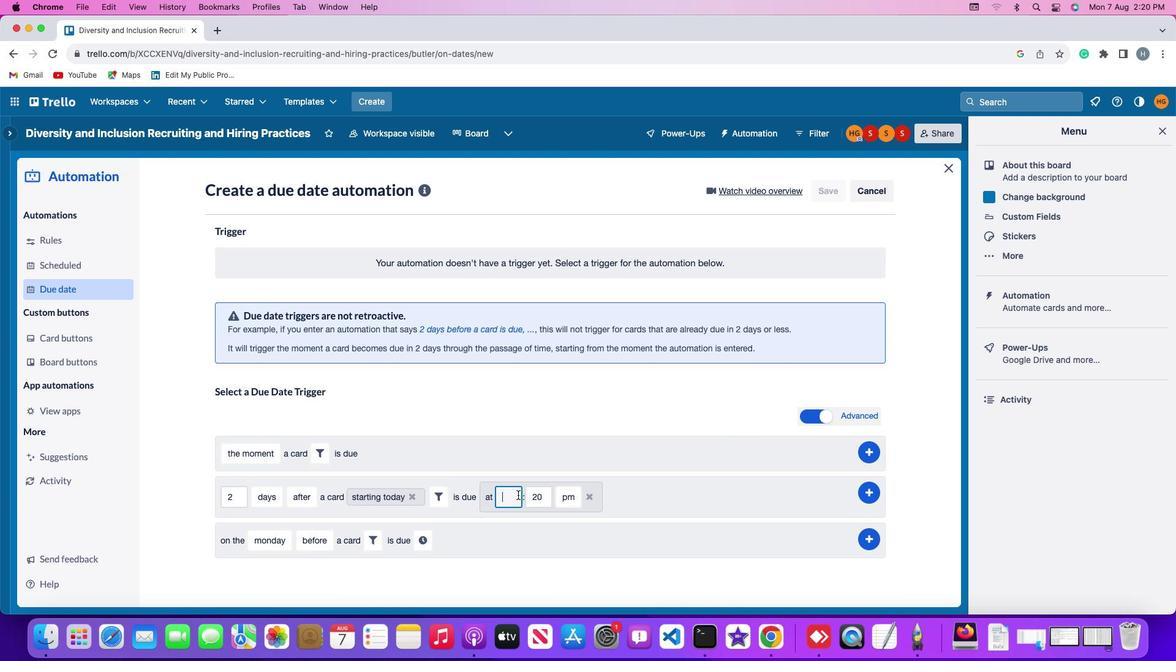 
Action: Key pressed '1''1'
Screenshot: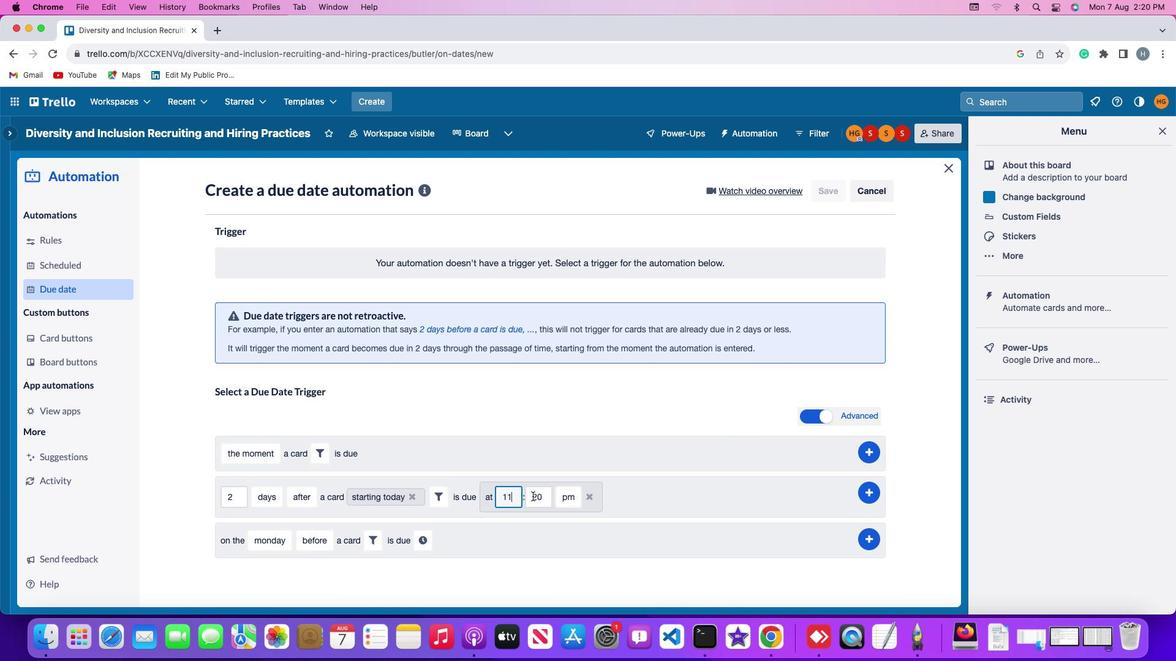 
Action: Mouse moved to (549, 499)
Screenshot: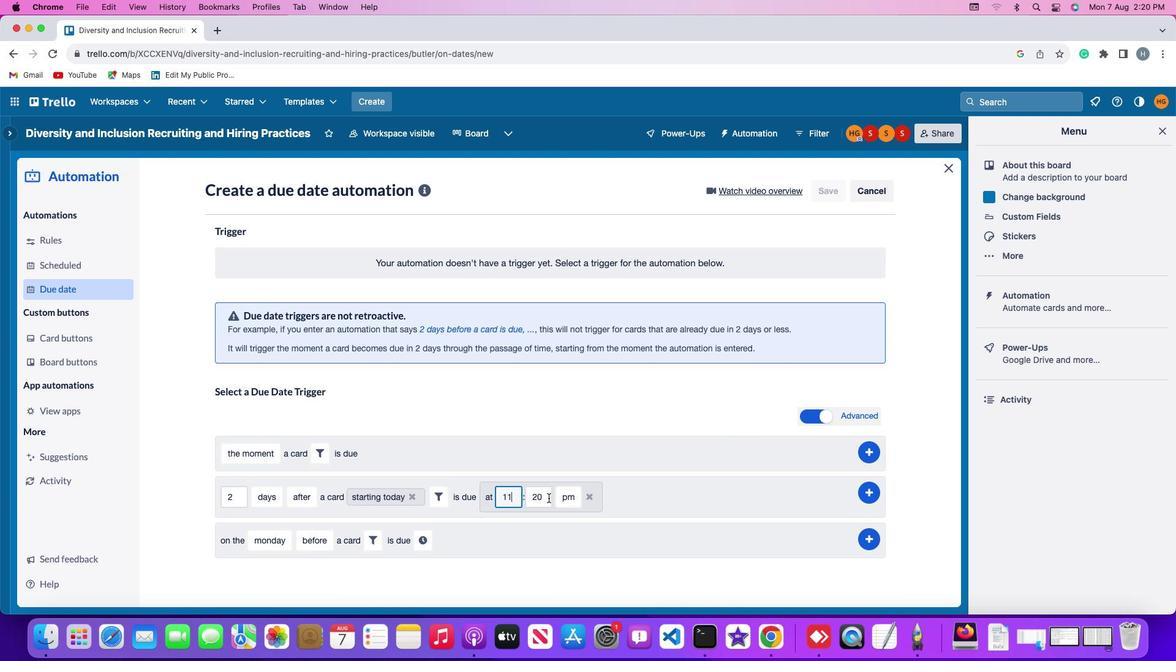 
Action: Mouse pressed left at (549, 499)
Screenshot: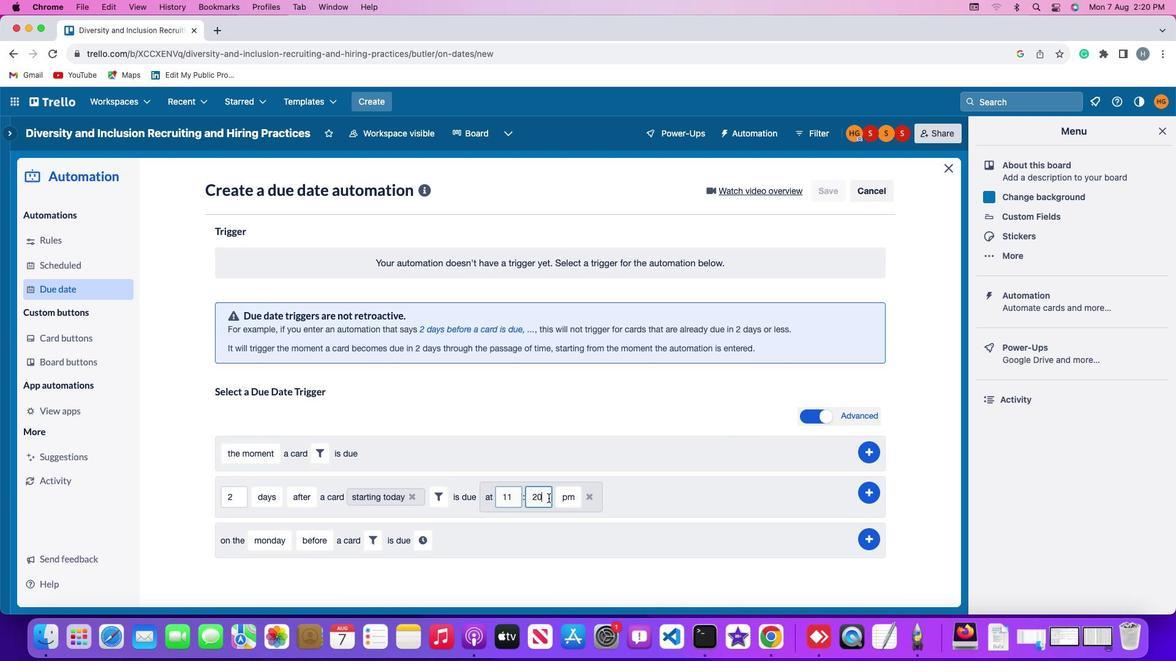 
Action: Key pressed Key.backspaceKey.backspace'0''0'
Screenshot: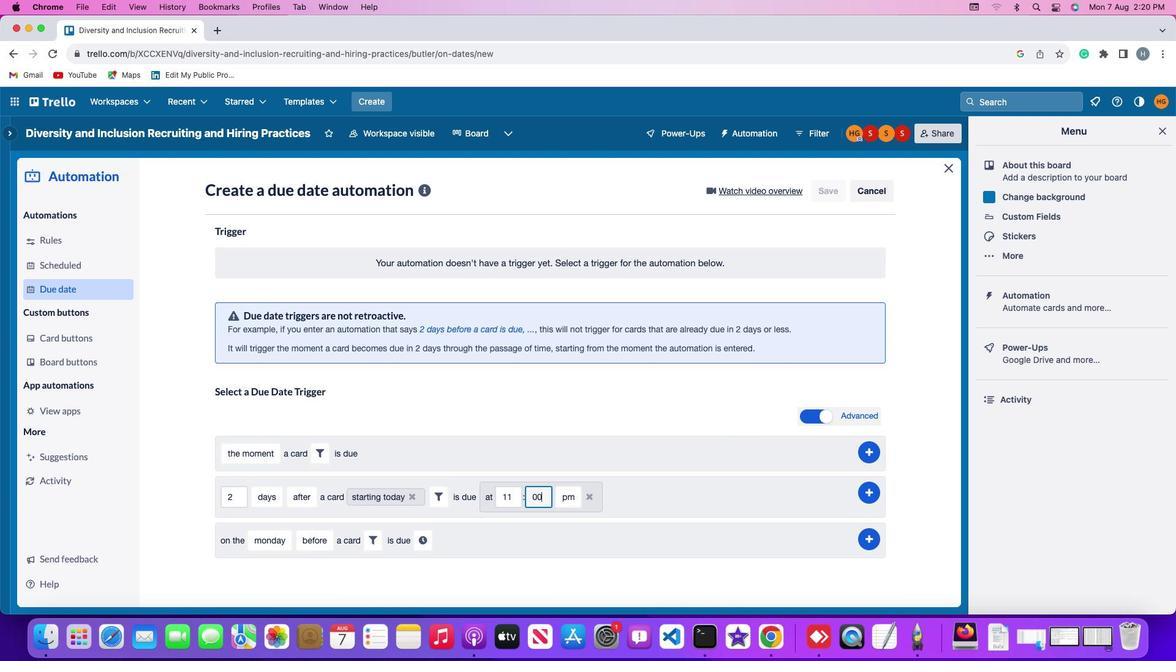 
Action: Mouse moved to (566, 499)
Screenshot: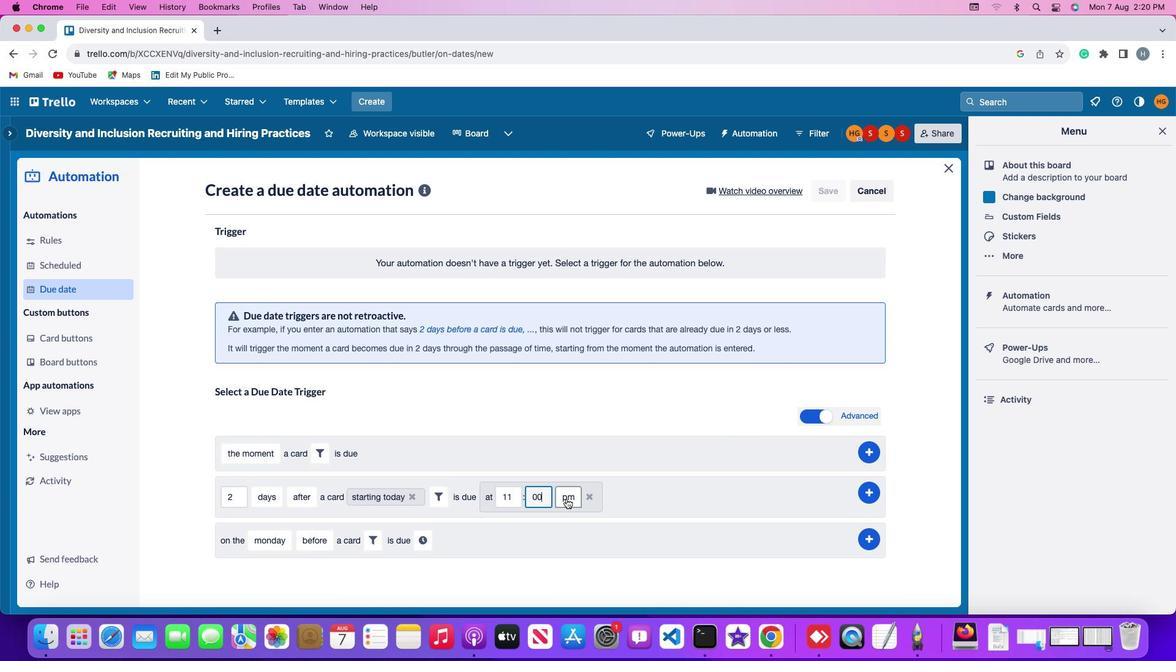 
Action: Mouse pressed left at (566, 499)
Screenshot: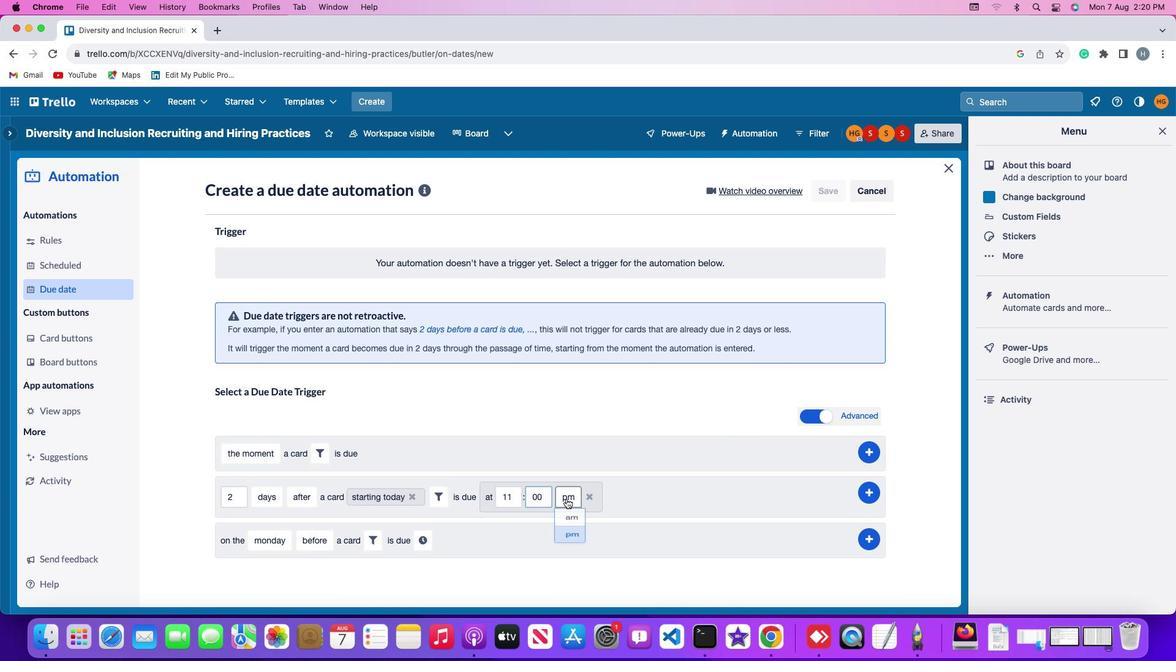 
Action: Mouse moved to (568, 517)
Screenshot: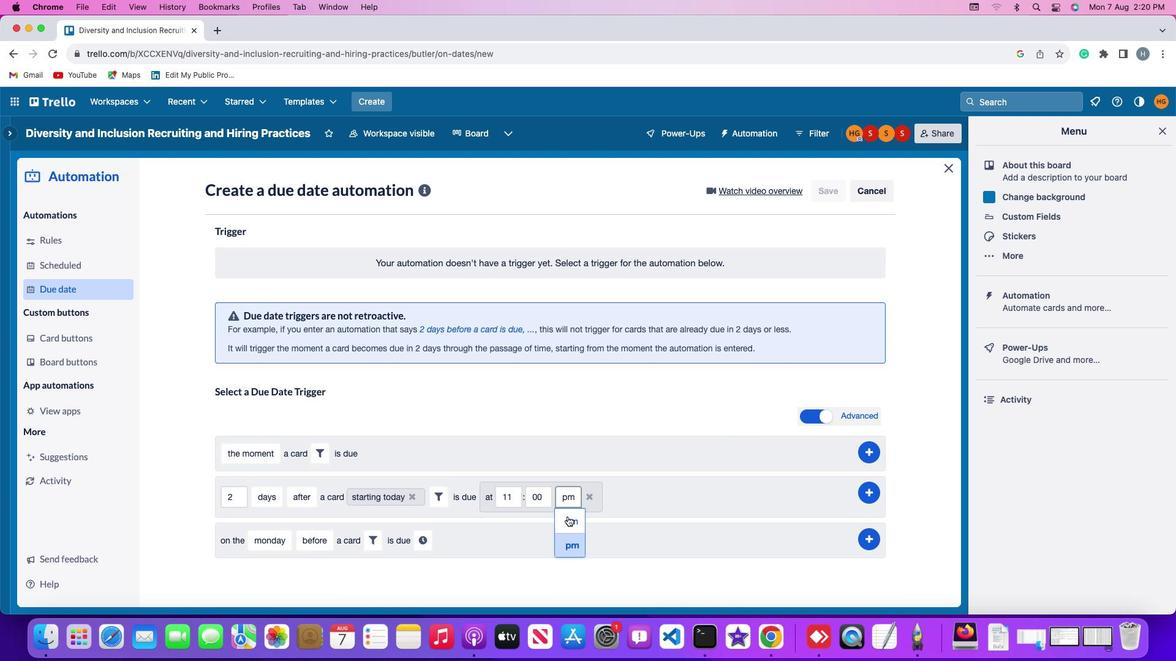
Action: Mouse pressed left at (568, 517)
Screenshot: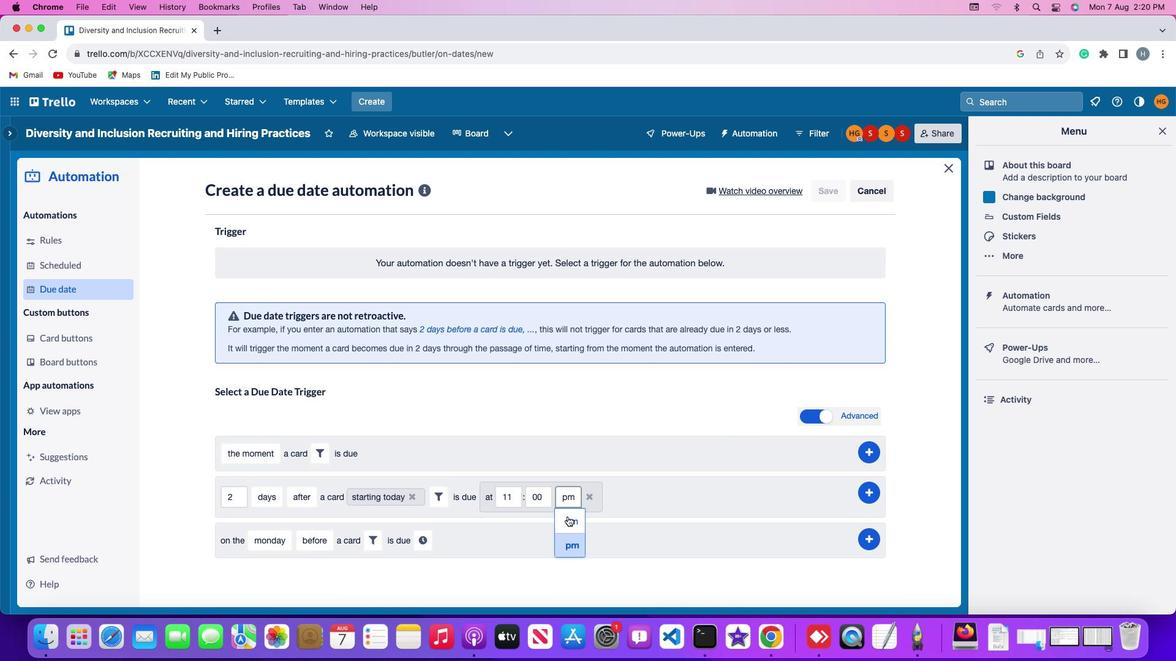 
Action: Mouse moved to (869, 495)
Screenshot: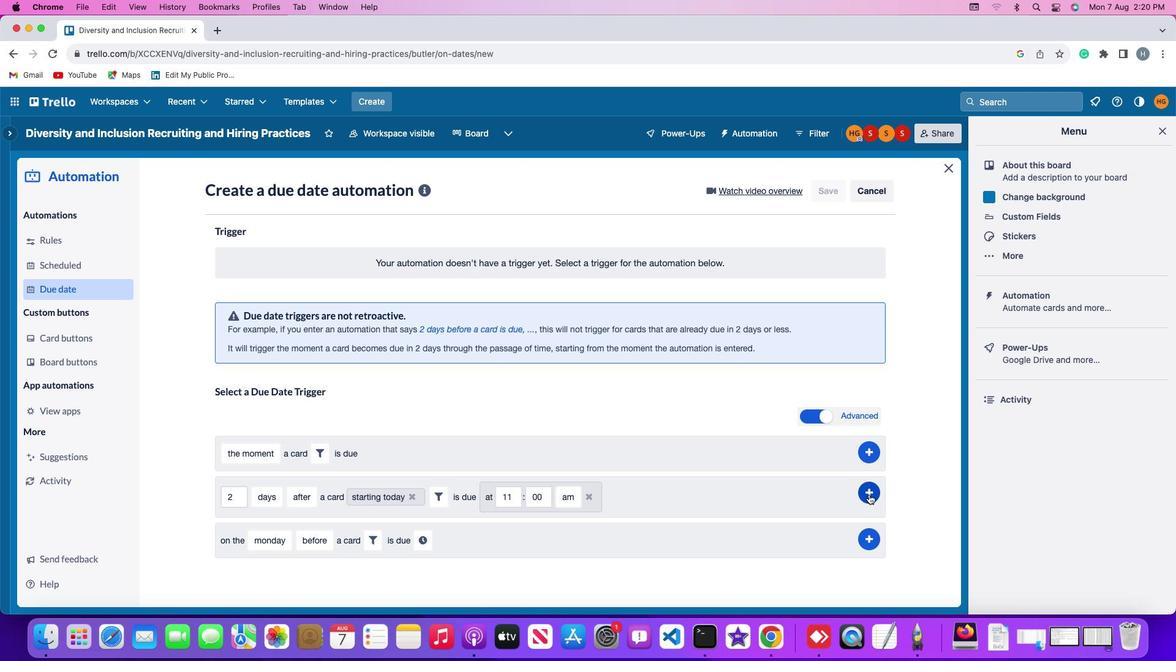 
Action: Mouse pressed left at (869, 495)
Screenshot: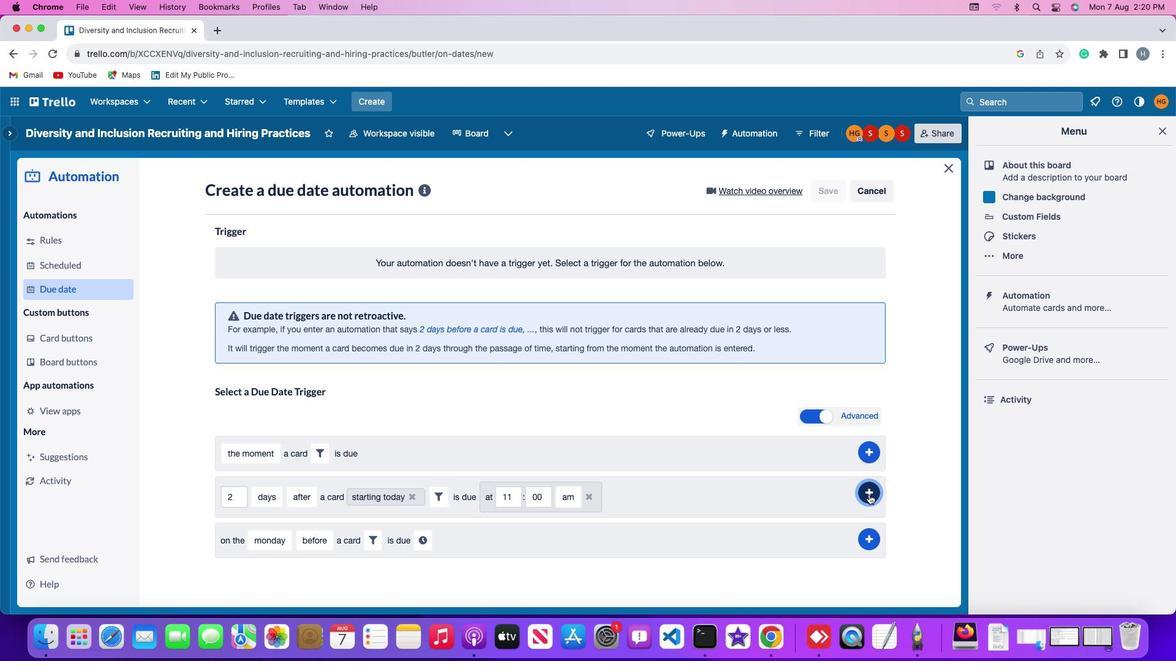 
Action: Mouse moved to (915, 359)
Screenshot: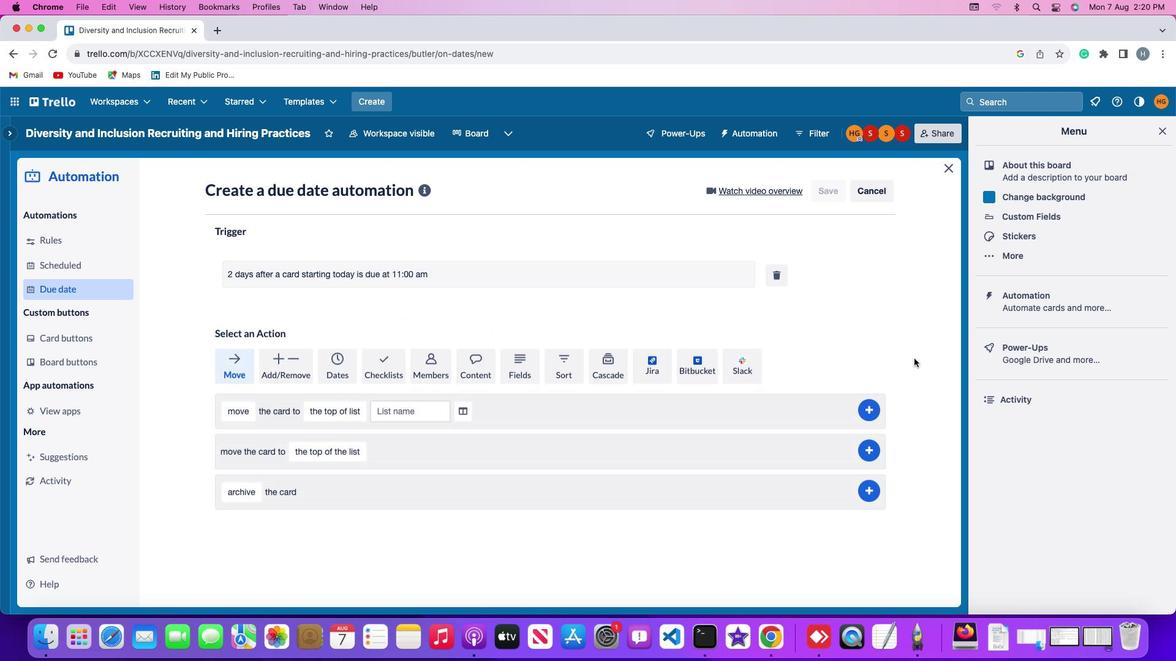 
